Task: Open a blank sheet, save the file as Mindfulnessletter.epub Type the sentence ' Jazz, born in the US, is a uniquely American art form that originated in African-American communities. From Louis Armstrong to Miles Davis, jazz musicians have shaped the world of music with their improvisation, syncopation, and distinctive sounds.'Add formula using equations and charcters after the sentence 'A = P ert (write rt above e)' Select the formula and highlight with color Pink Change the page Orientation to  Landscape
Action: Mouse moved to (329, 169)
Screenshot: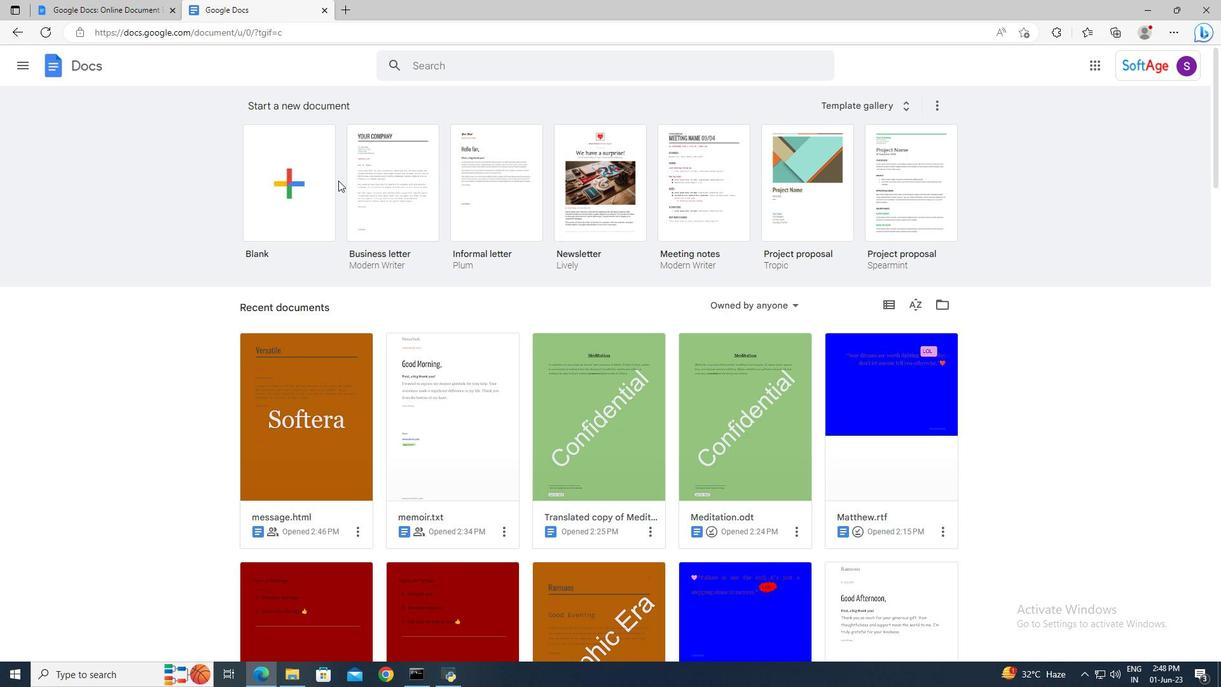 
Action: Mouse pressed left at (329, 169)
Screenshot: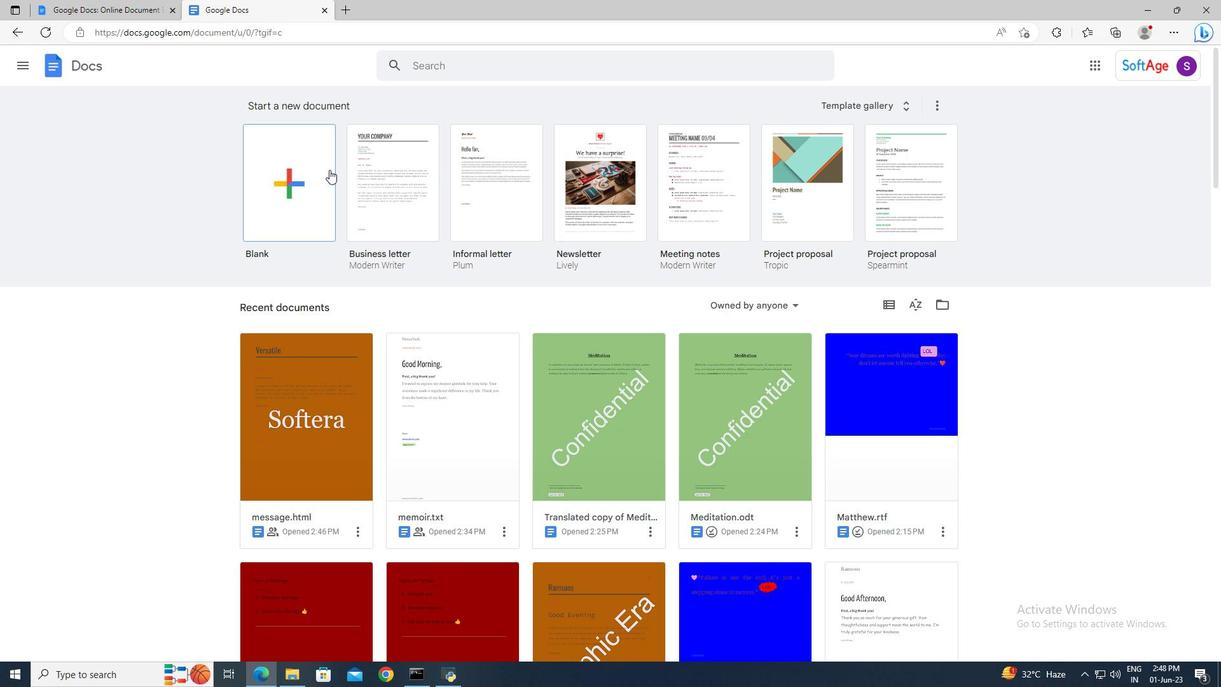 
Action: Mouse moved to (136, 55)
Screenshot: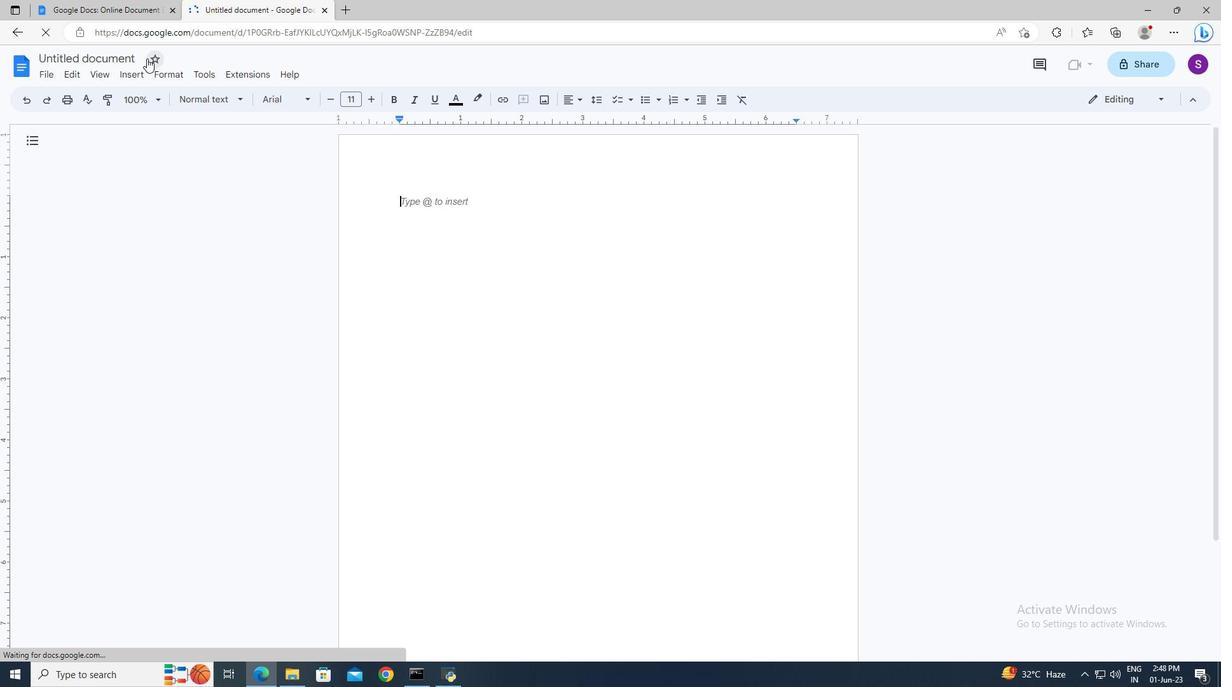 
Action: Mouse pressed left at (136, 55)
Screenshot: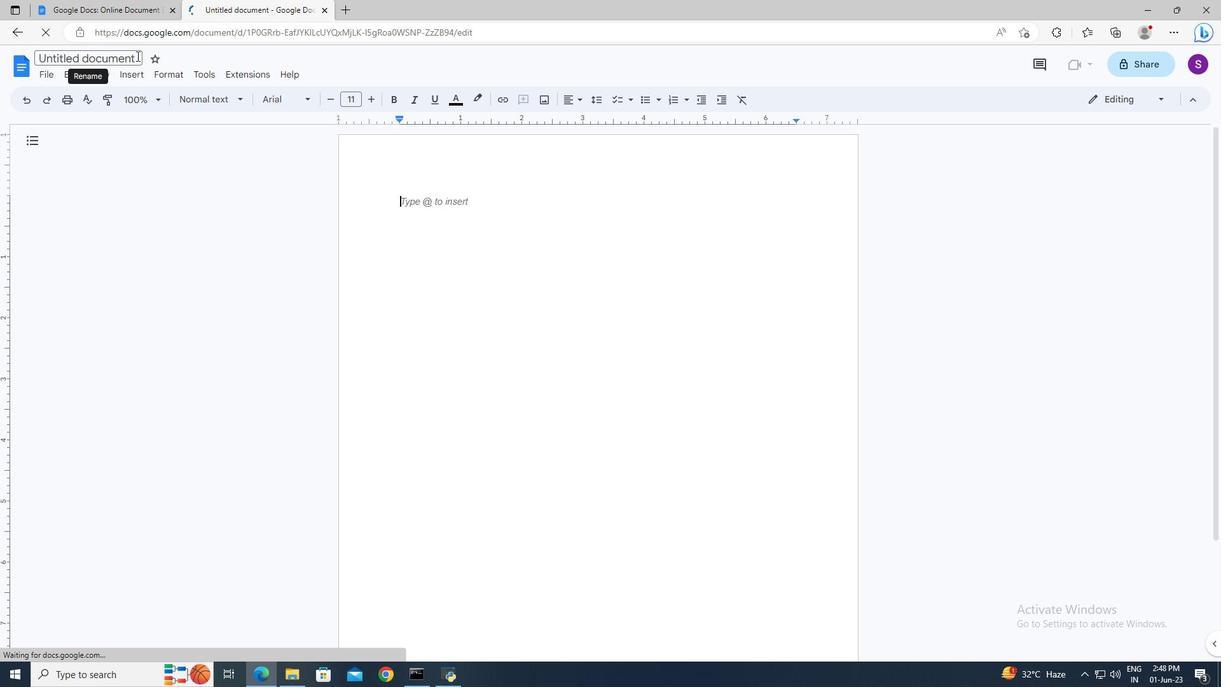 
Action: Key pressed <Key.delete><Key.shift>Mindfulnessletter.epub<Key.enter>
Screenshot: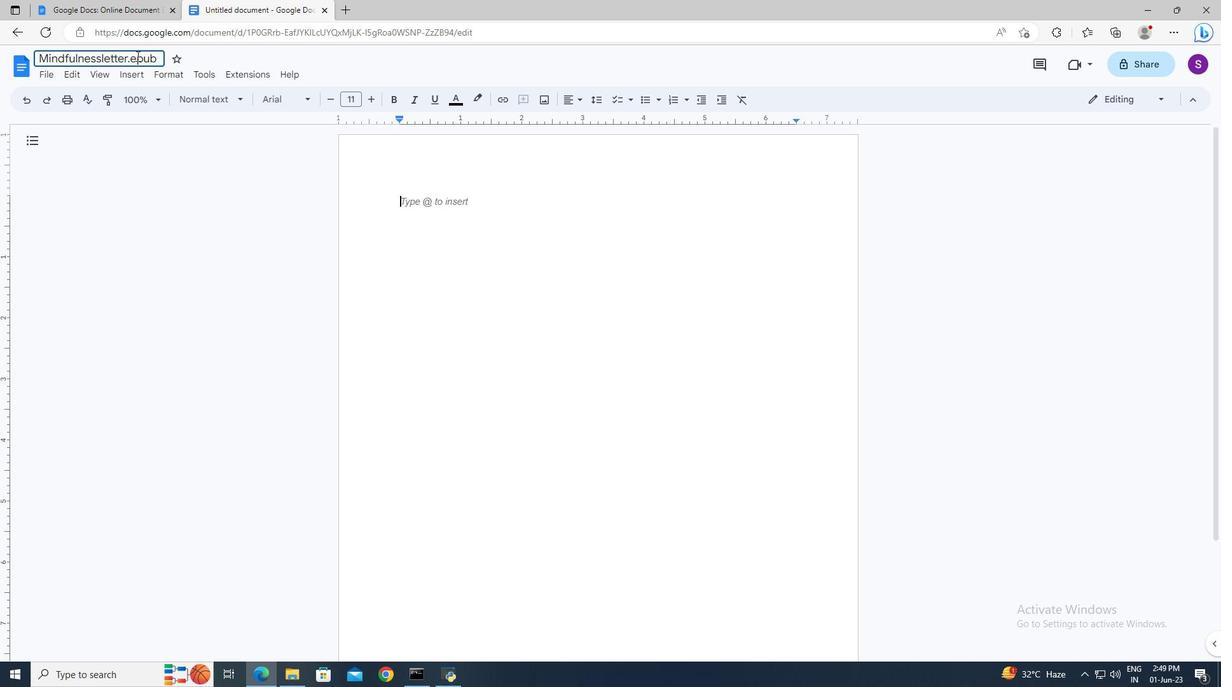 
Action: Mouse moved to (413, 209)
Screenshot: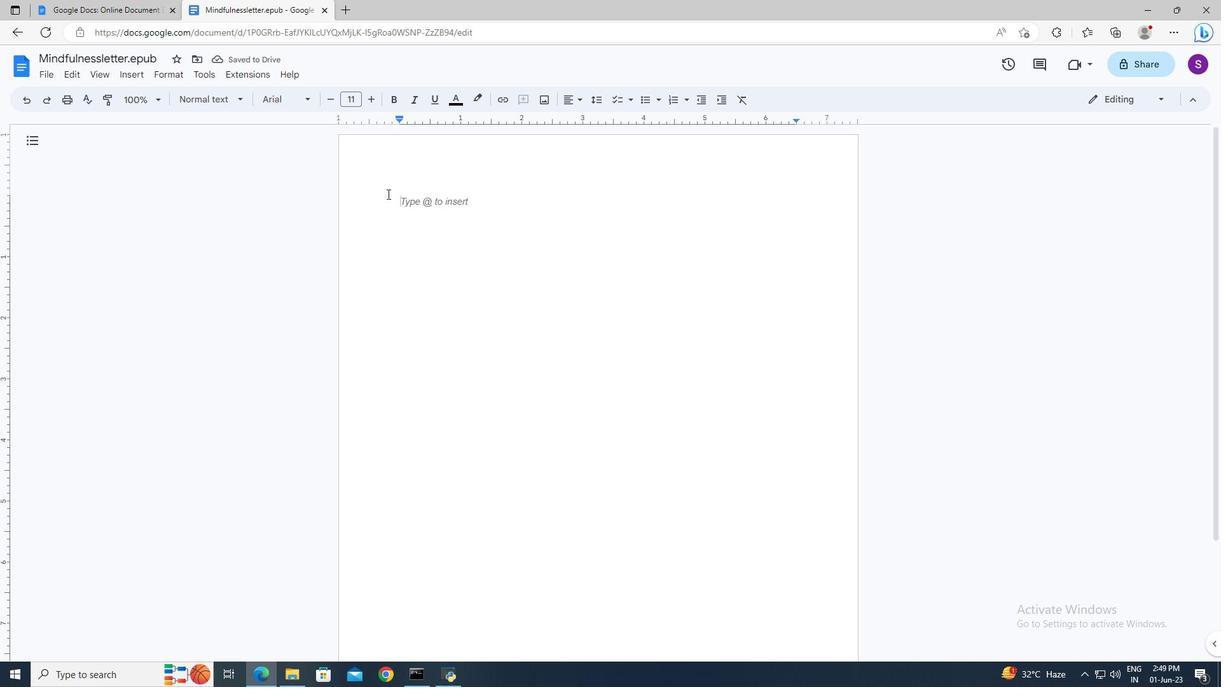 
Action: Mouse pressed left at (413, 209)
Screenshot: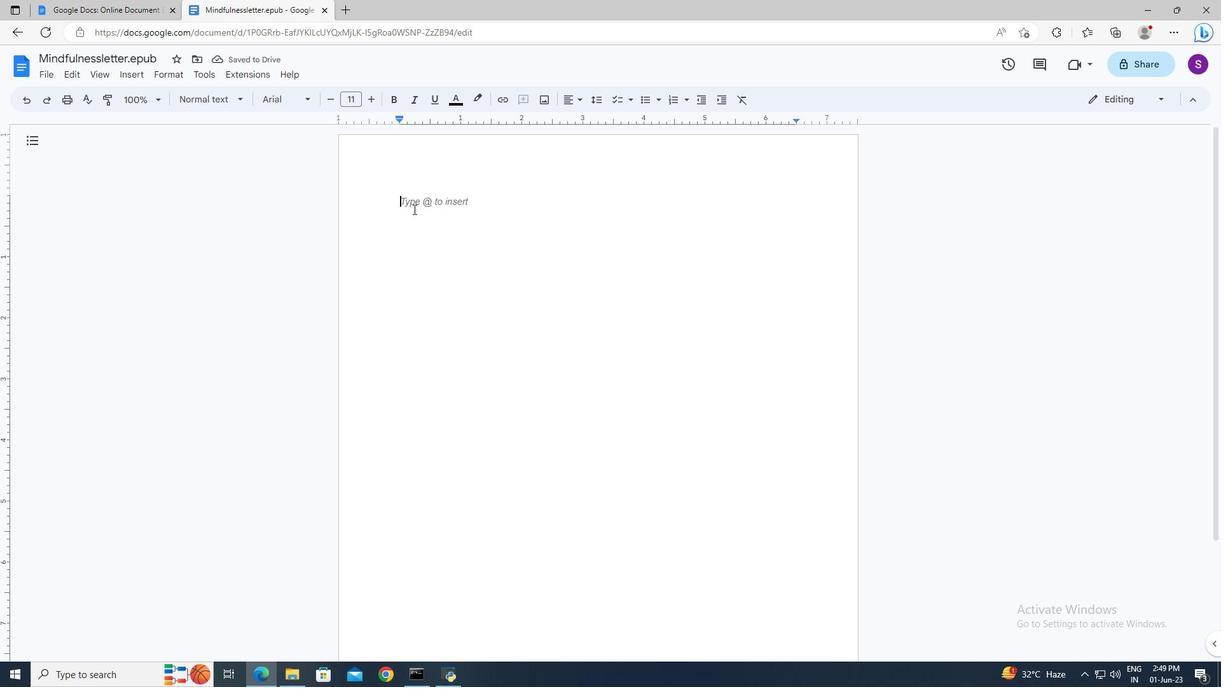 
Action: Key pressed <Key.shift>Jazz,<Key.space>born<Key.space>in<Key.space>the<Key.space><Key.shift>US,<Key.space>is<Key.space>a<Key.space>uniquely<Key.space><Key.shift><Key.shift><Key.shift><Key.shift><Key.shift><Key.shift><Key.shift><Key.shift><Key.shift>American<Key.space>art<Key.space>form<Key.space>that<Key.space>originated<Key.space>in<Key.space><Key.shift>African-<Key.shift>American<Key.space>communities.<Key.space><Key.shift>From<Key.space><Key.shift>Louis<Key.space><Key.shift>Armstrong<Key.space>to<Key.space><Key.shift>Miles<Key.space><Key.shift>Davis,<Key.space>jazz<Key.space>musicians<Key.space>have<Key.space>shaped<Key.space>the<Key.space>world<Key.space>of<Key.space>music<Key.space>with<Key.space>their<Key.space>improvisation,<Key.space>syncopation,<Key.space>and<Key.space>distinctive<Key.space>sounds.<Key.space>
Screenshot: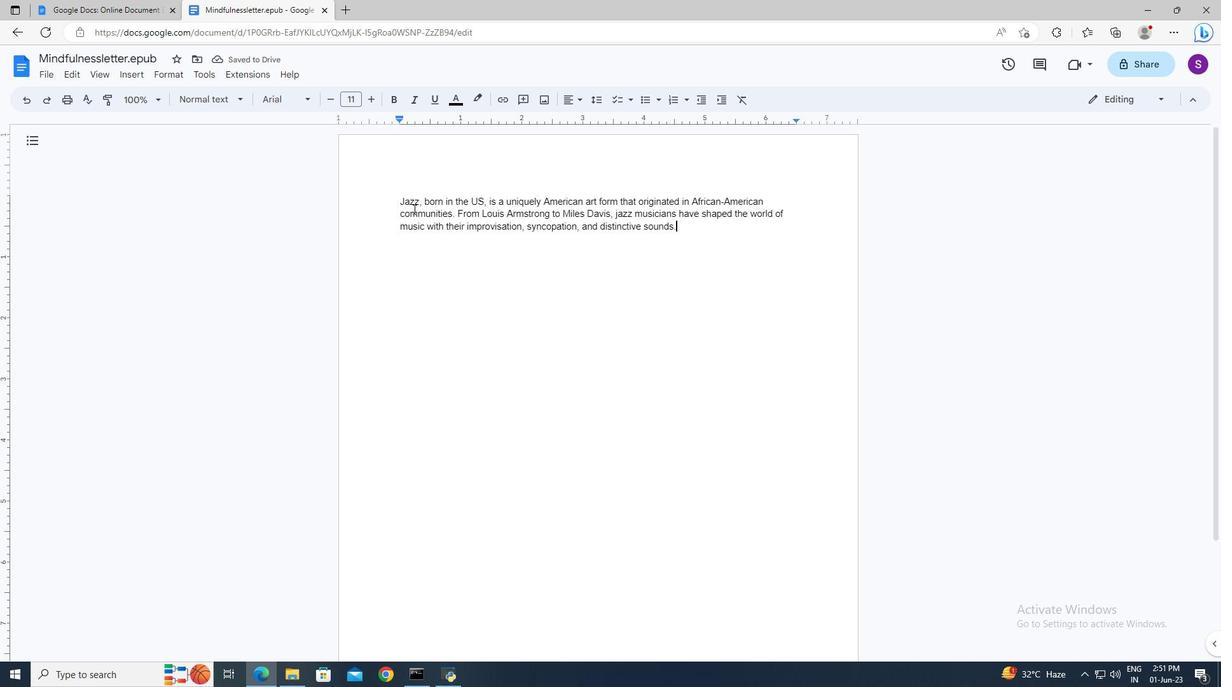 
Action: Mouse moved to (126, 80)
Screenshot: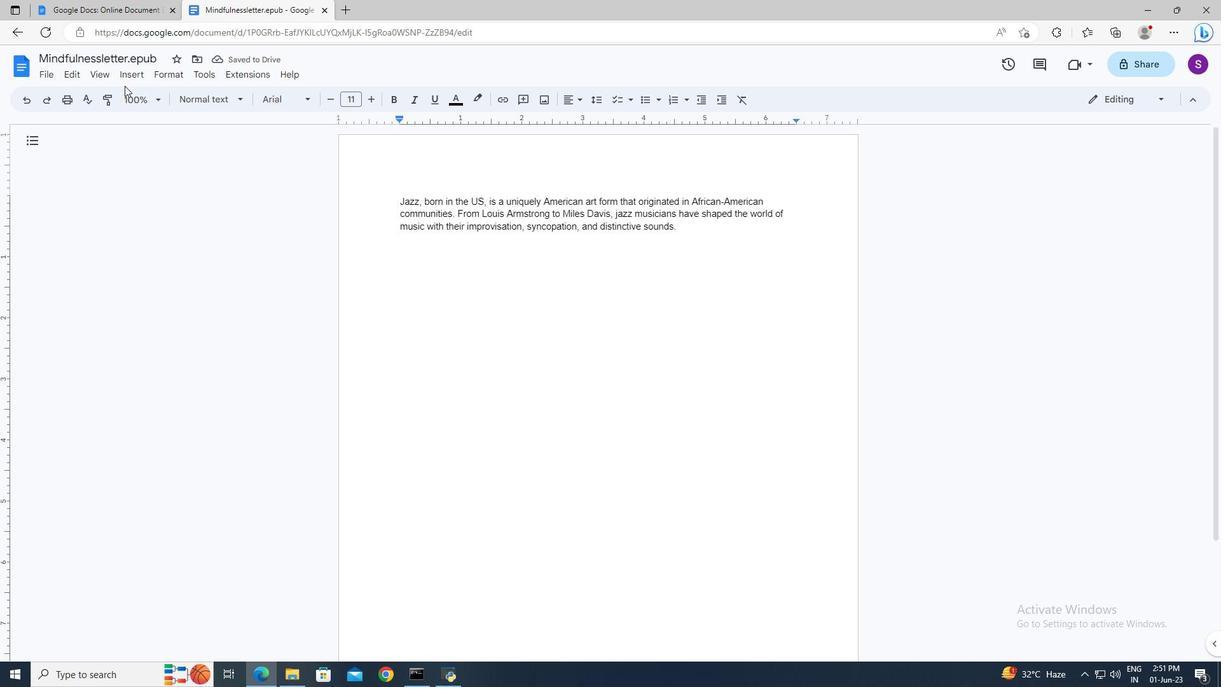 
Action: Mouse pressed left at (126, 80)
Screenshot: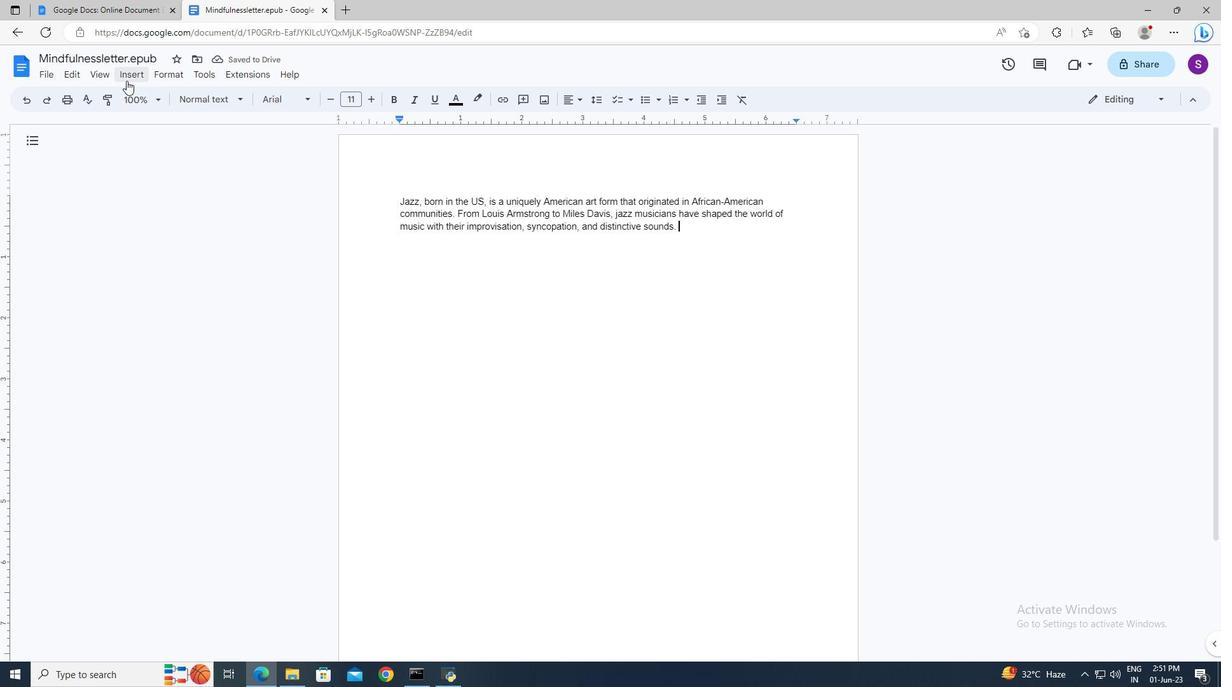 
Action: Mouse moved to (156, 340)
Screenshot: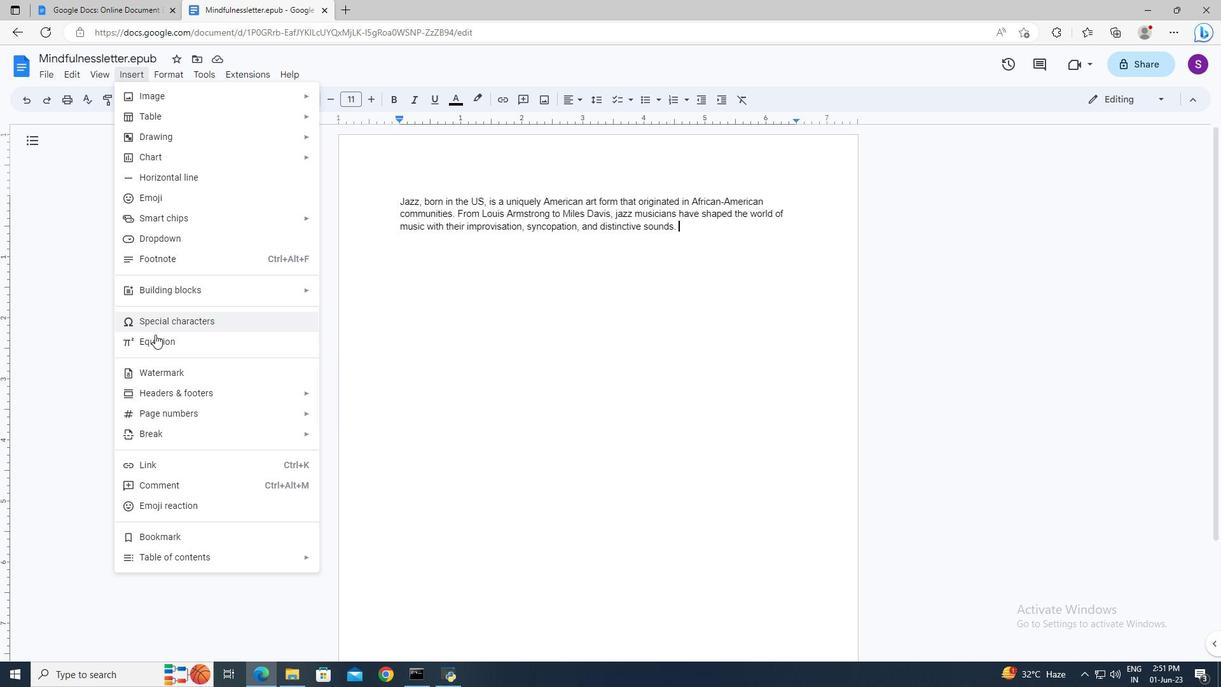 
Action: Mouse pressed left at (156, 340)
Screenshot: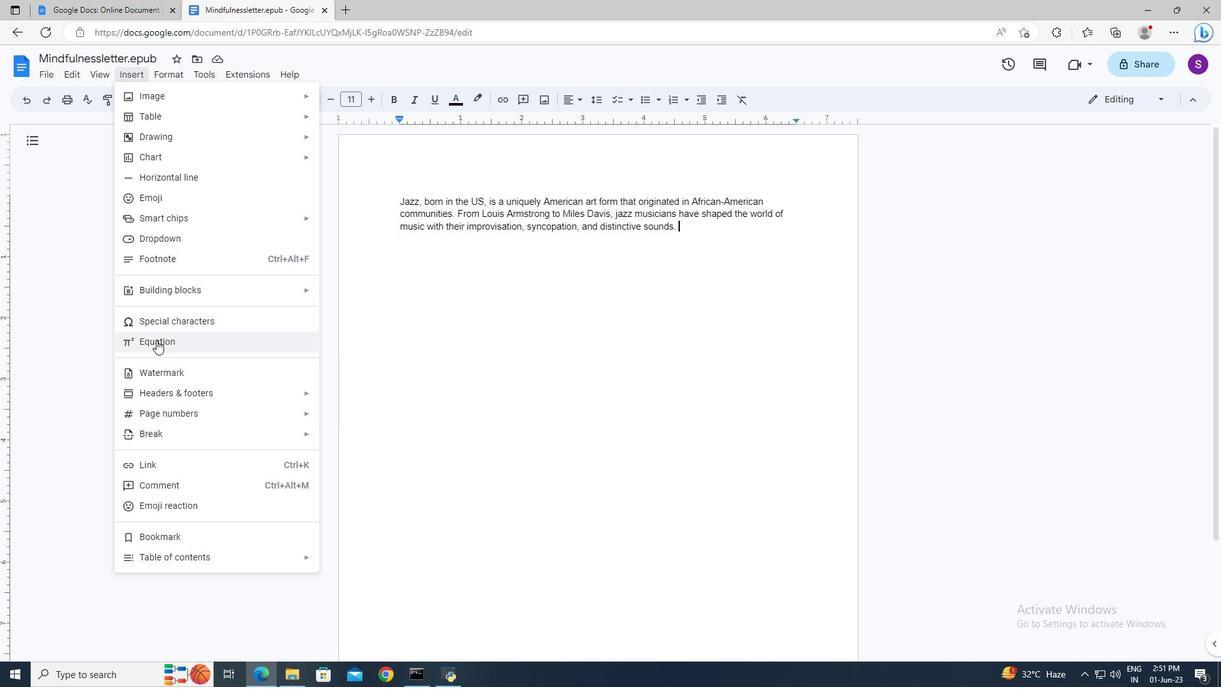 
Action: Mouse moved to (613, 298)
Screenshot: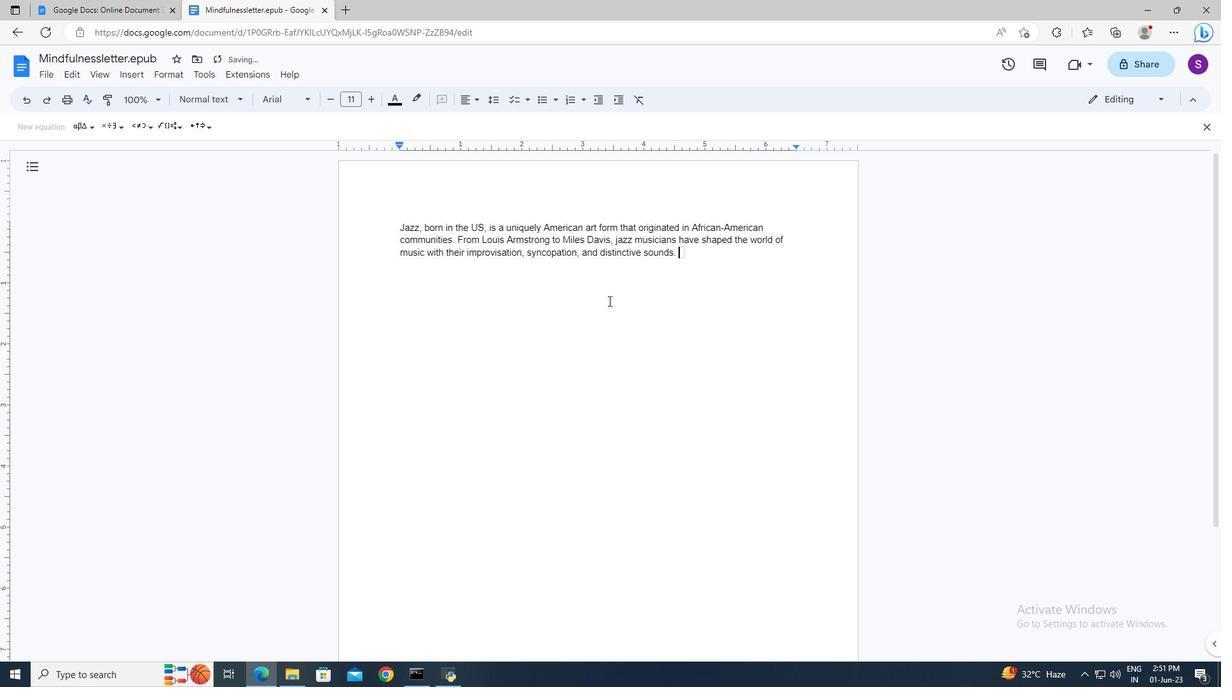 
Action: Key pressed <Key.shift>A<Key.space>=<Key.space>
Screenshot: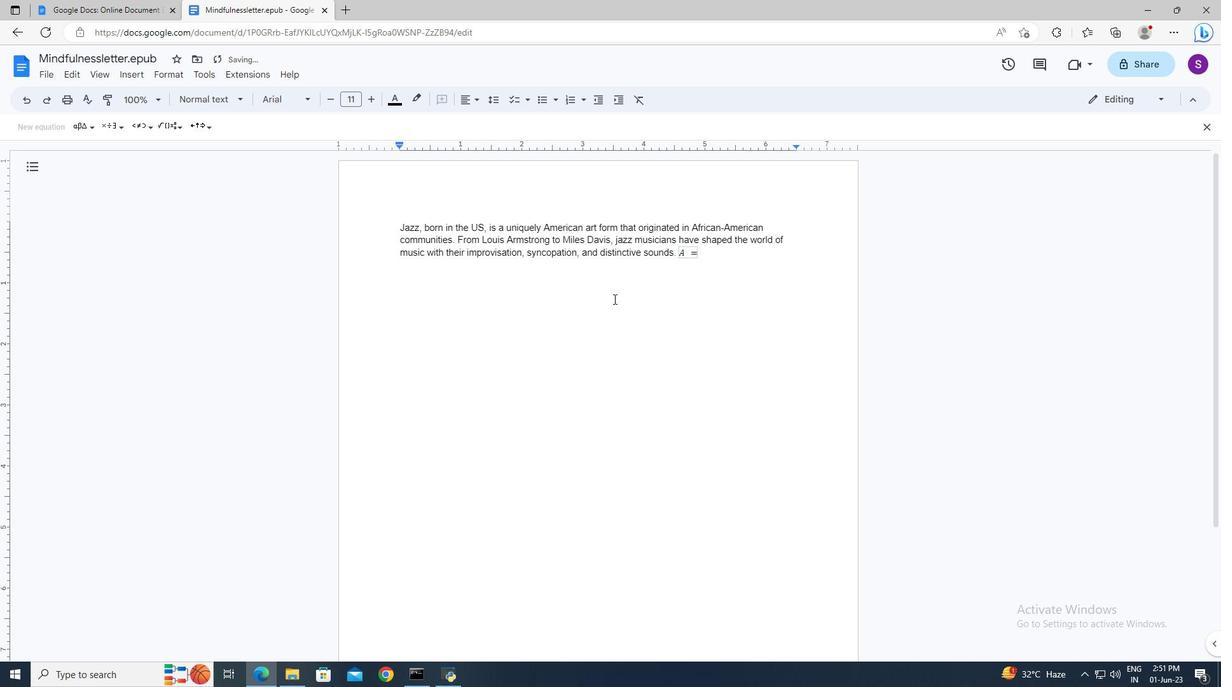 
Action: Mouse moved to (178, 130)
Screenshot: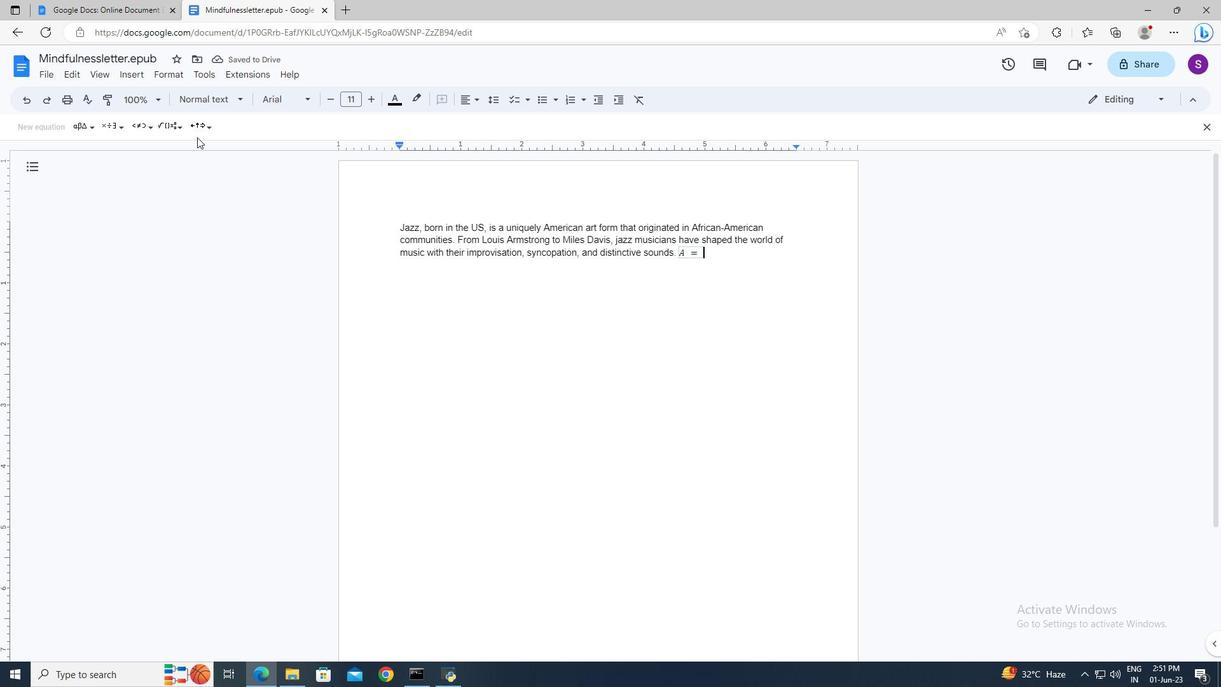 
Action: Mouse pressed left at (178, 130)
Screenshot: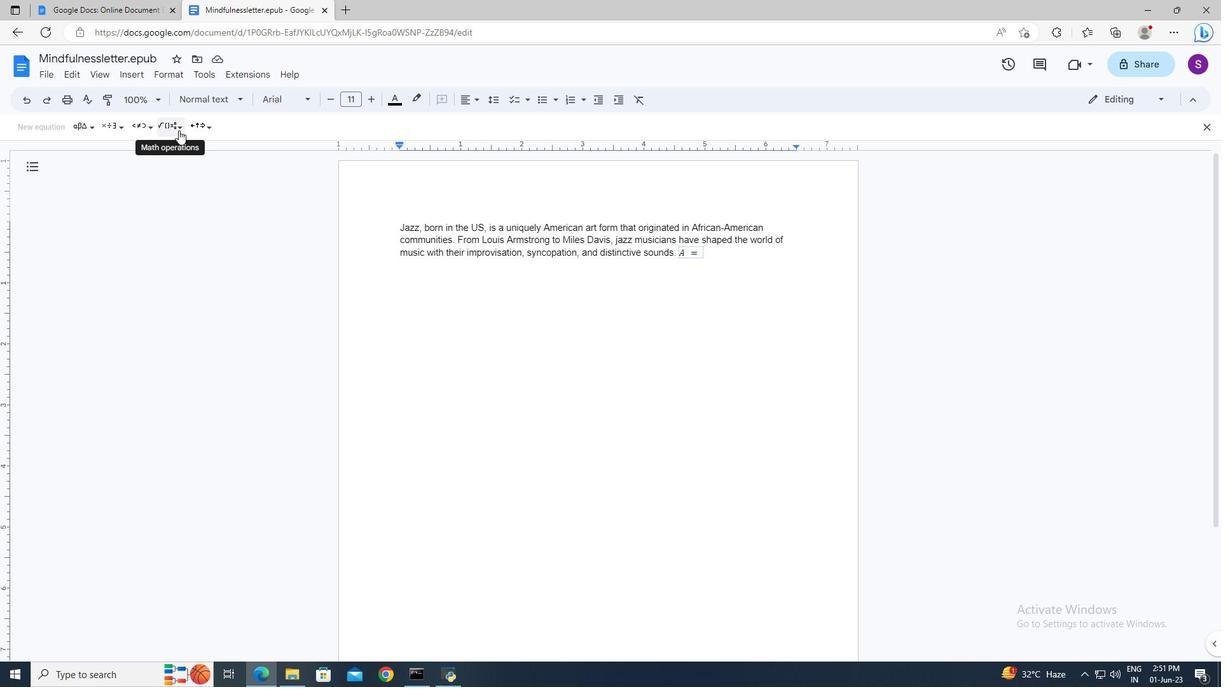 
Action: Mouse moved to (702, 255)
Screenshot: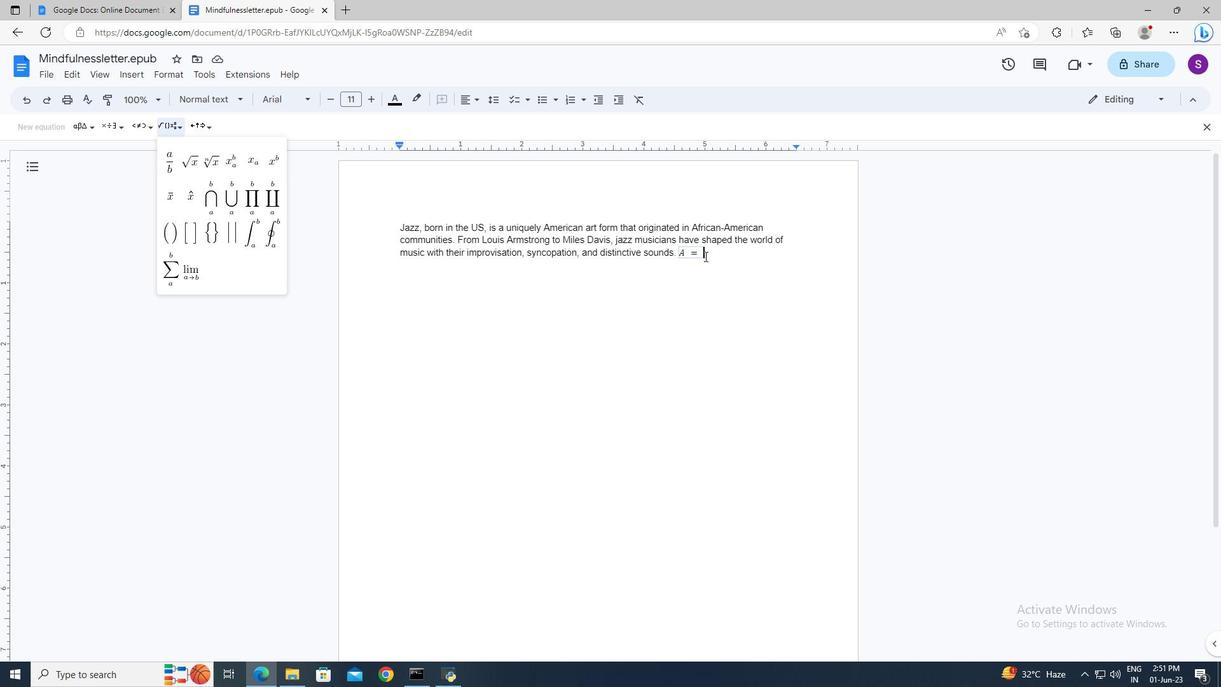 
Action: Mouse pressed left at (702, 255)
Screenshot: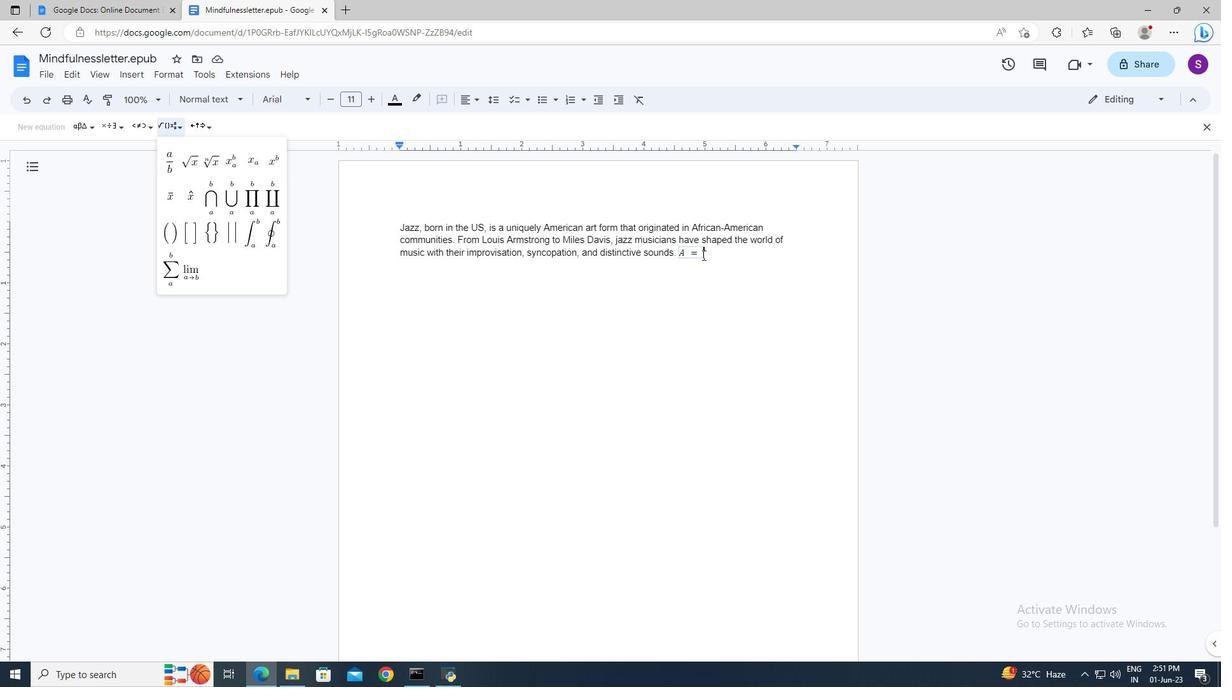 
Action: Key pressed <Key.shift>P
Screenshot: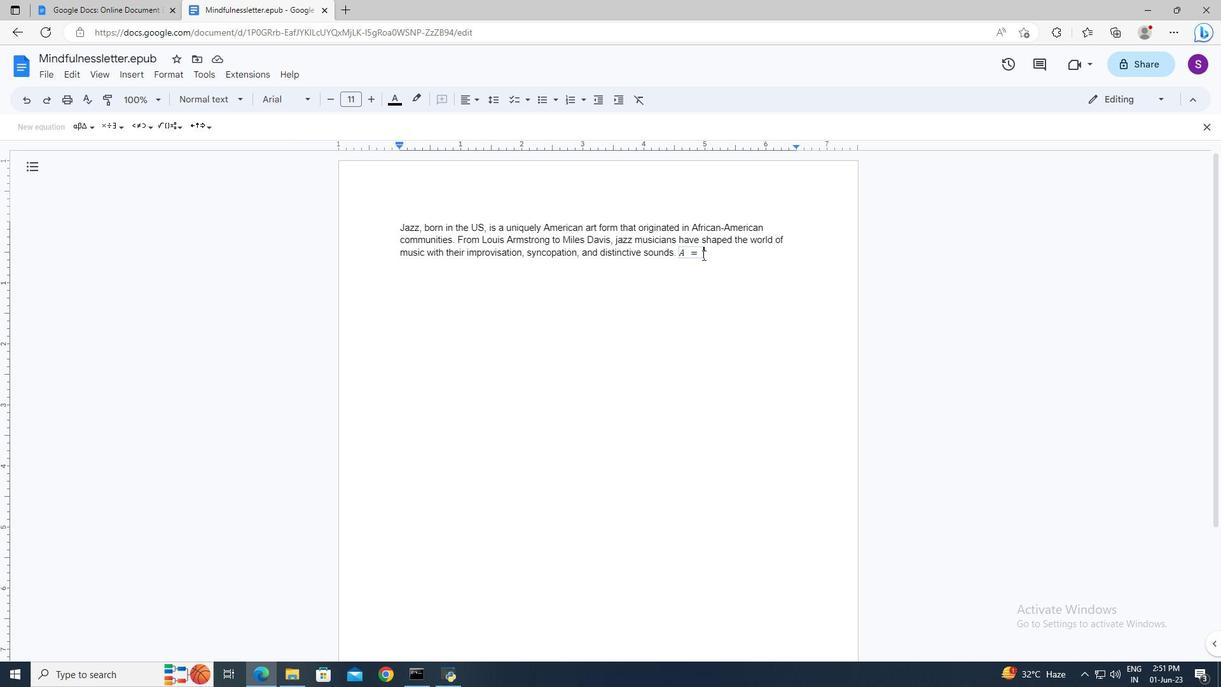 
Action: Mouse moved to (178, 130)
Screenshot: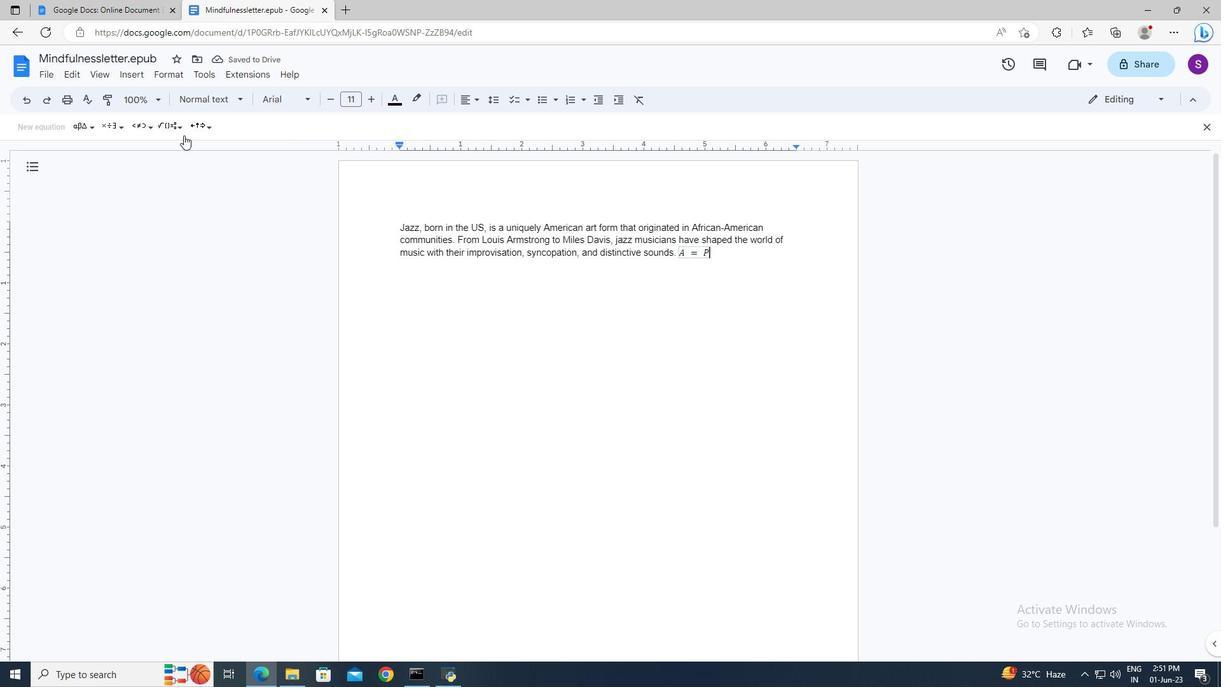 
Action: Mouse pressed left at (178, 130)
Screenshot: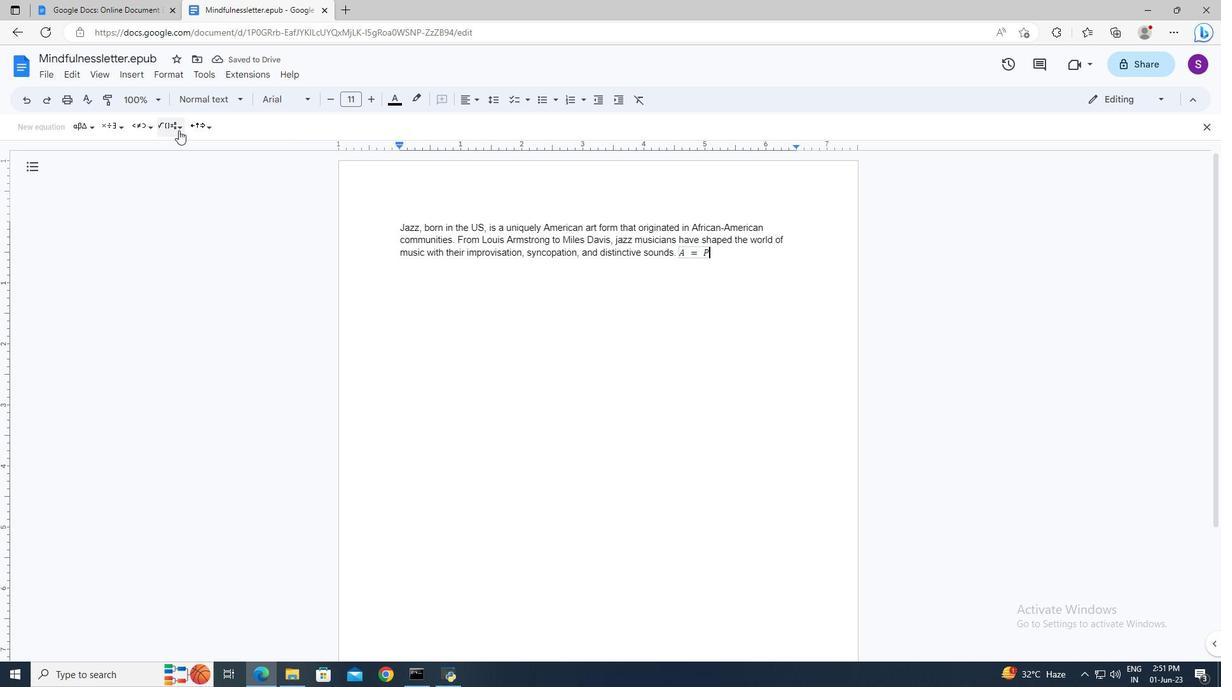 
Action: Mouse moved to (271, 162)
Screenshot: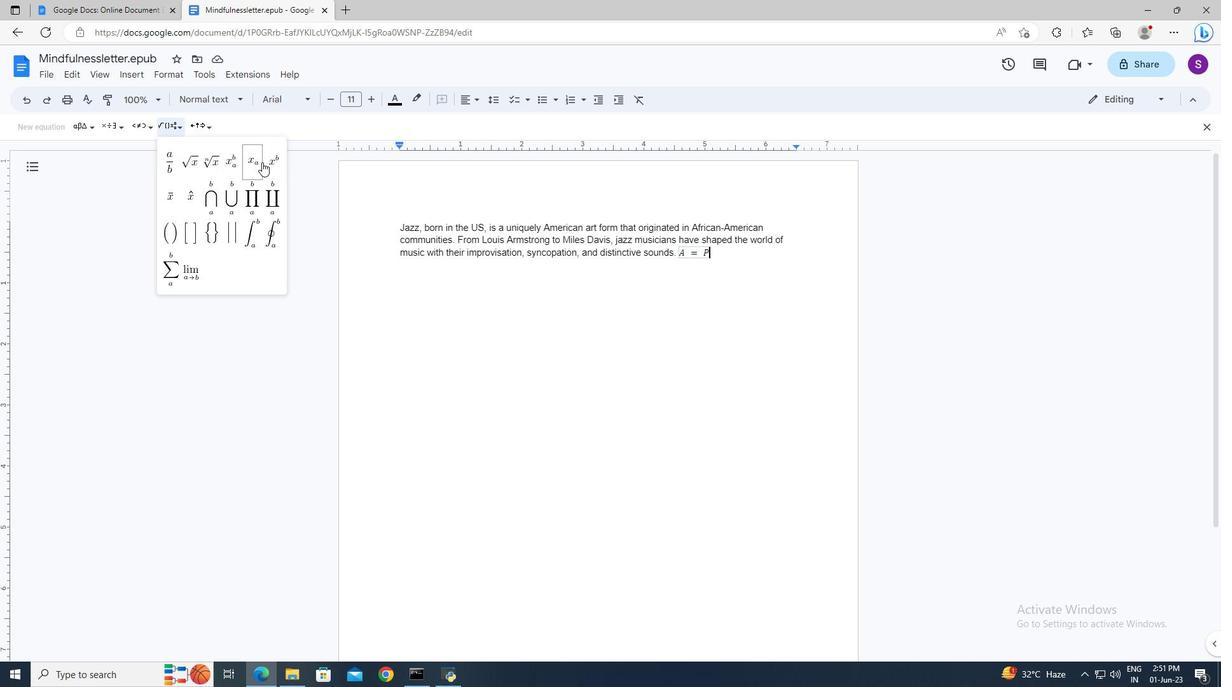 
Action: Mouse pressed left at (271, 162)
Screenshot: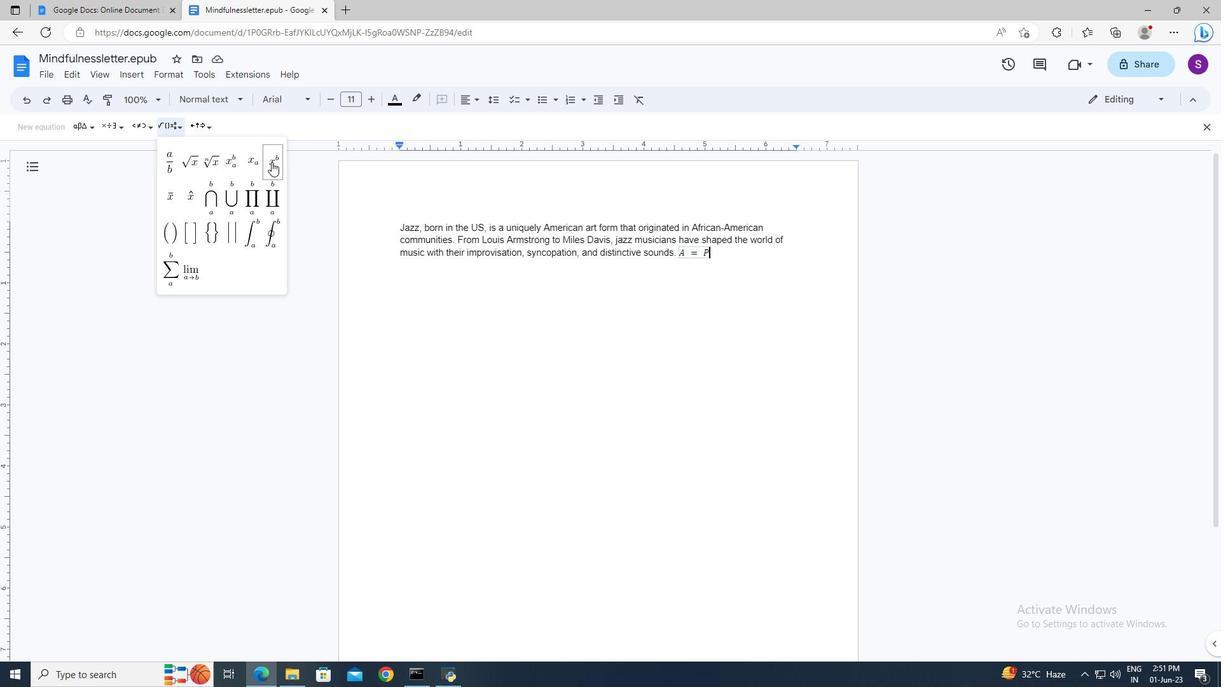 
Action: Key pressed e<Key.shift>^rt<Key.right><Key.shift><Key.left><Key.left><Key.left><Key.left><Key.left>
Screenshot: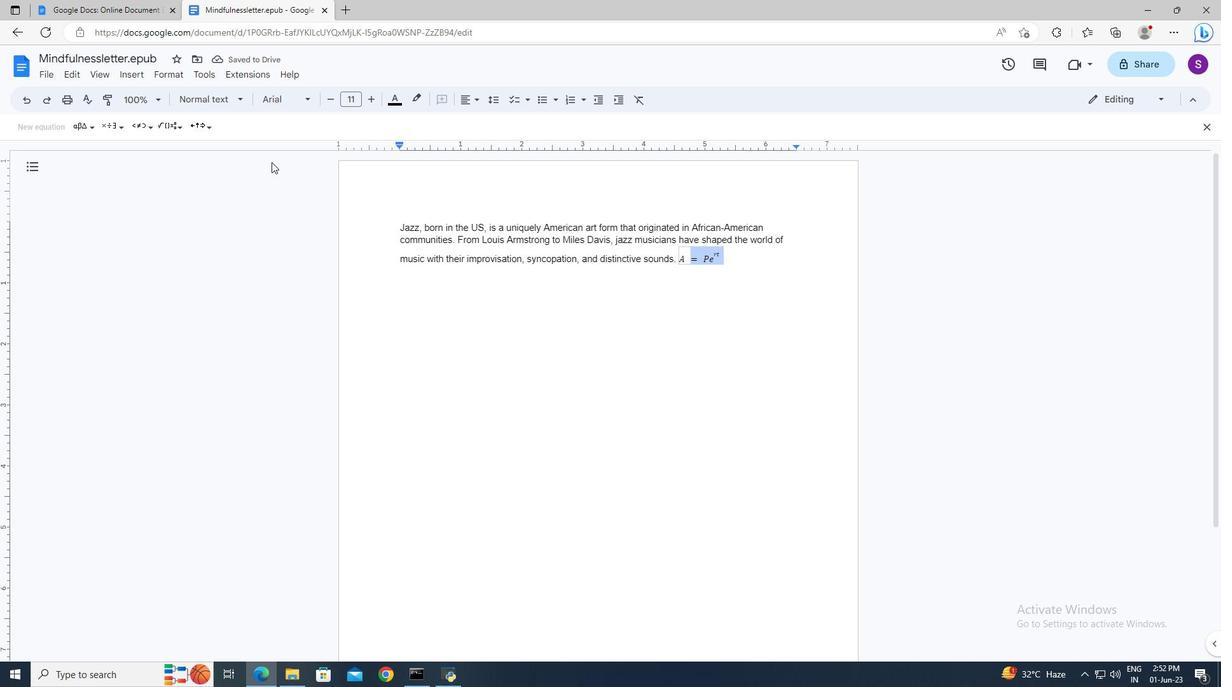 
Action: Mouse moved to (416, 104)
Screenshot: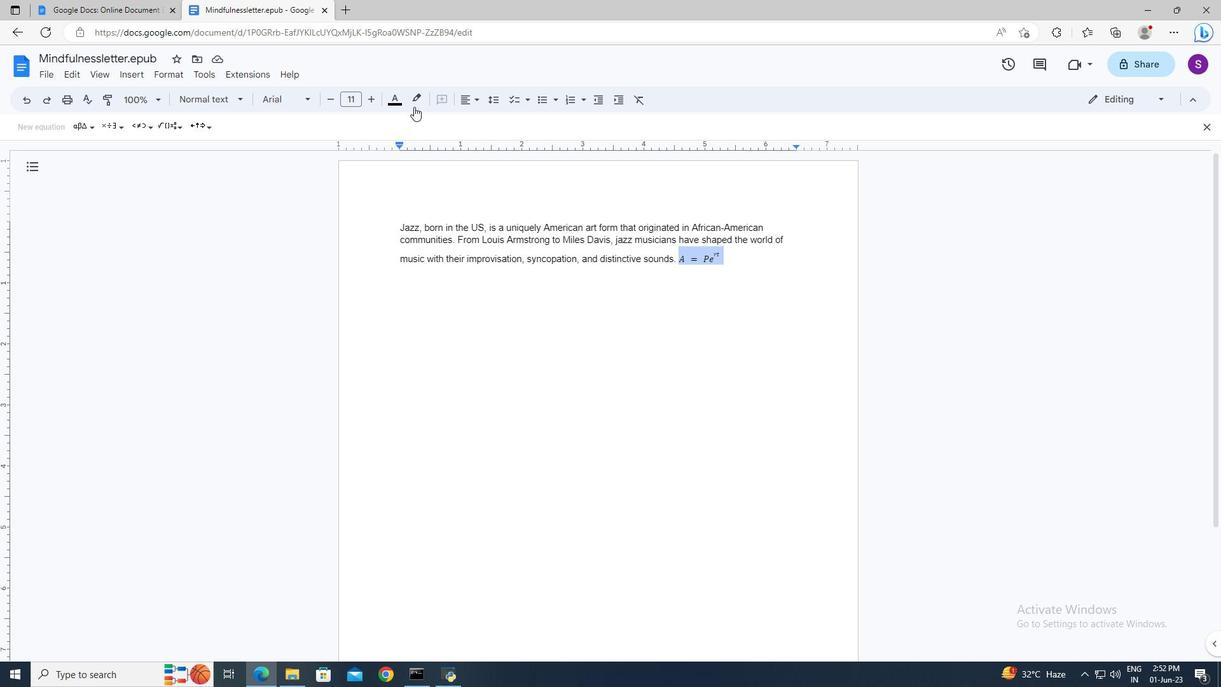 
Action: Mouse pressed left at (416, 104)
Screenshot: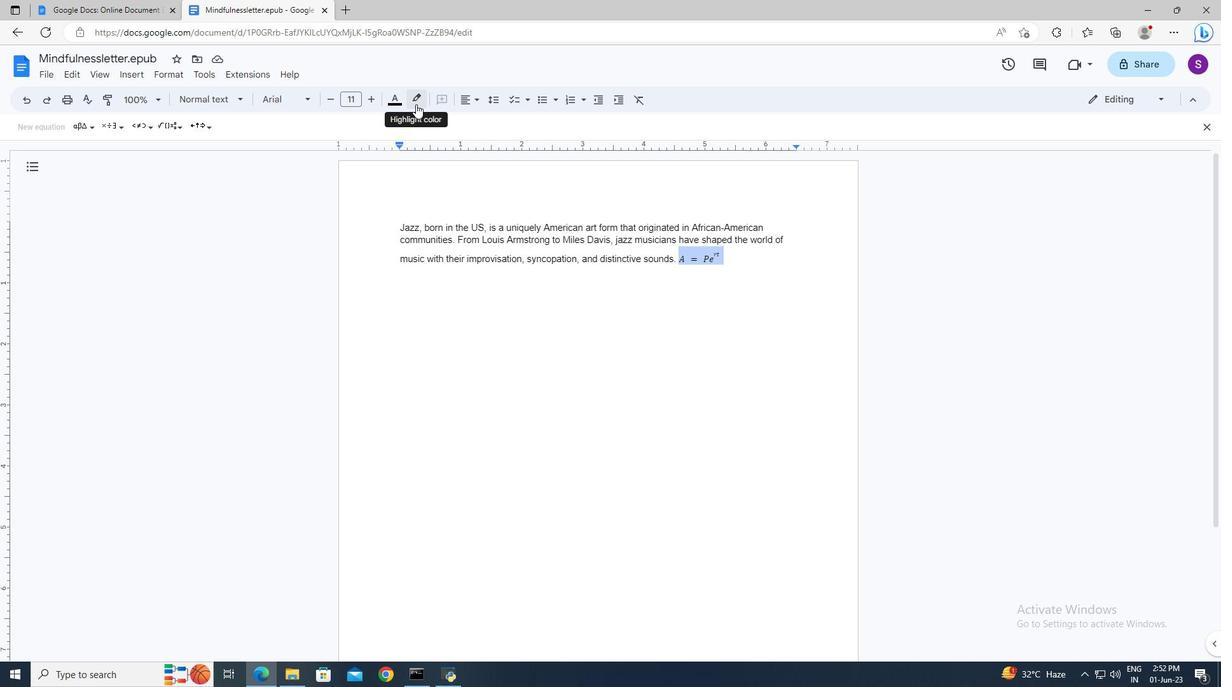 
Action: Mouse moved to (419, 272)
Screenshot: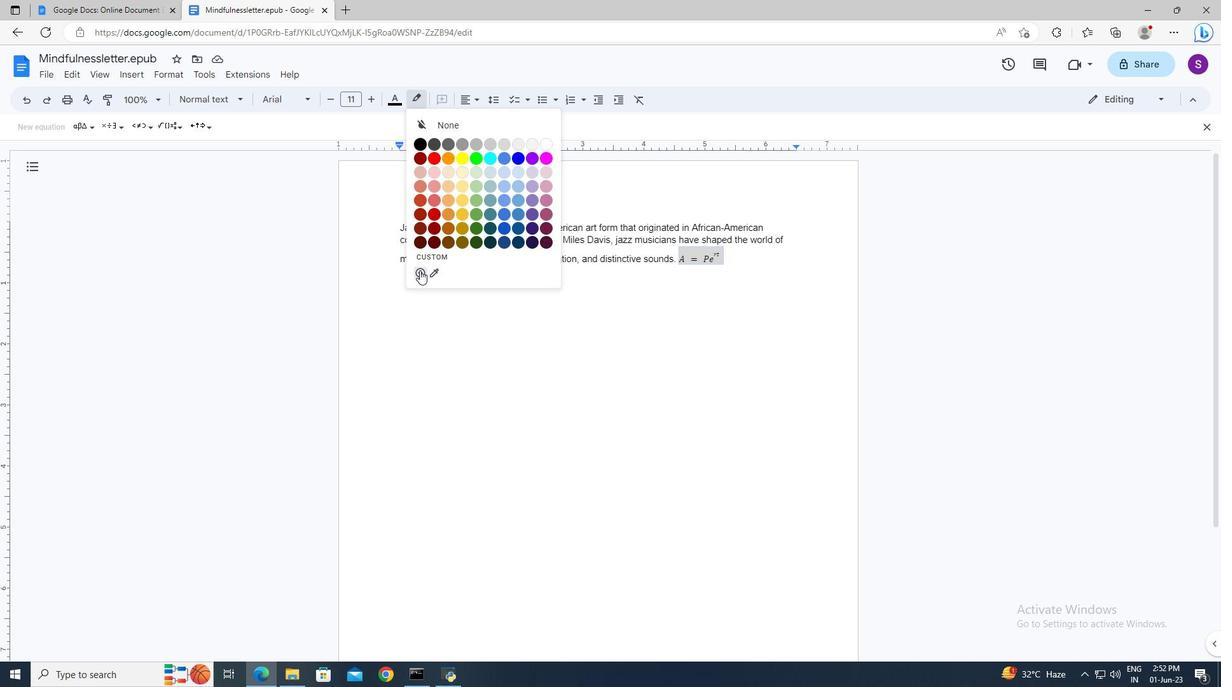 
Action: Mouse pressed left at (419, 272)
Screenshot: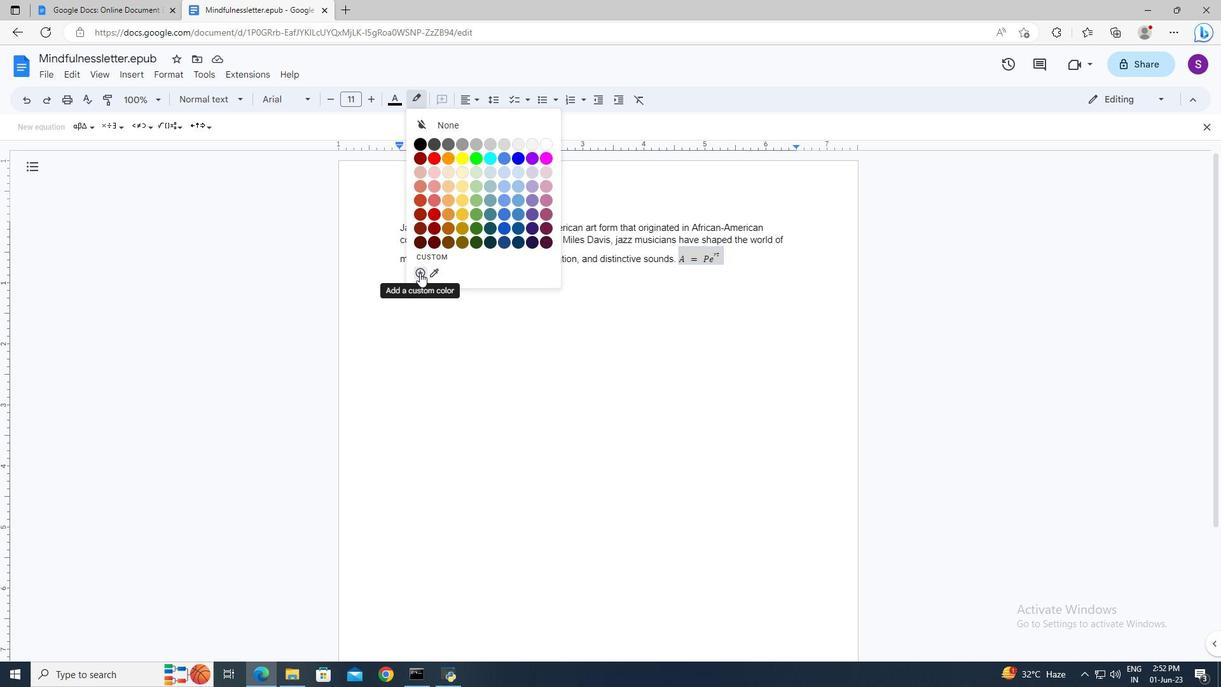 
Action: Mouse moved to (621, 363)
Screenshot: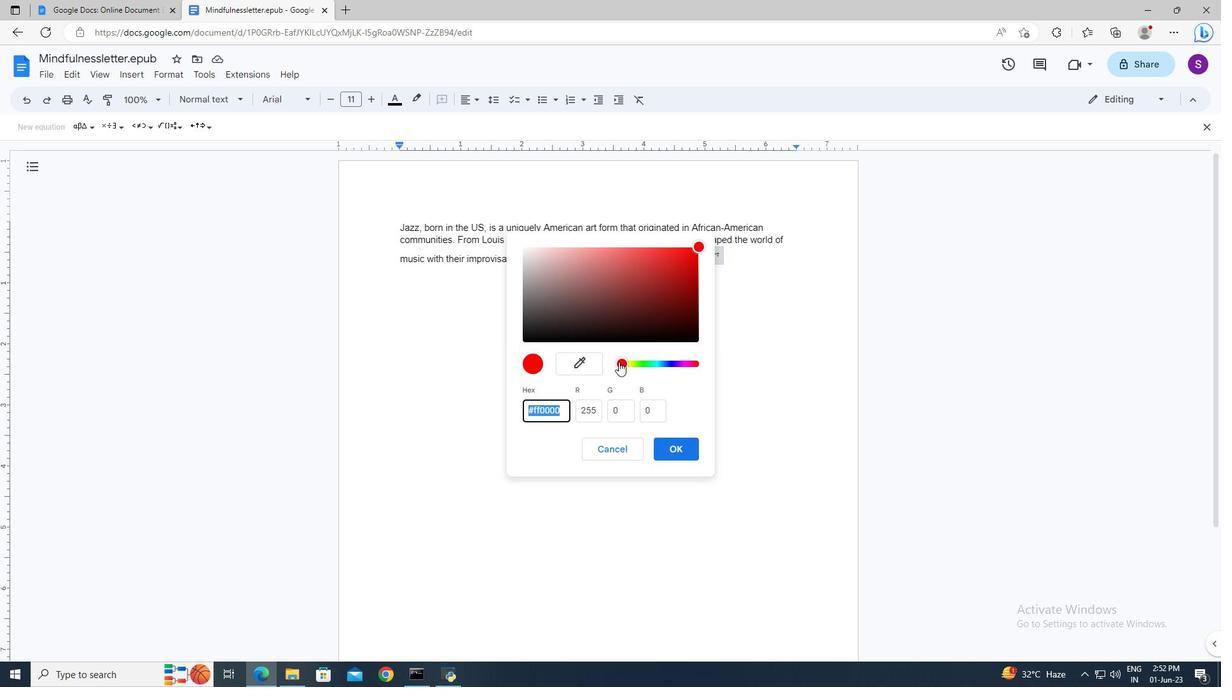 
Action: Mouse pressed left at (621, 363)
Screenshot: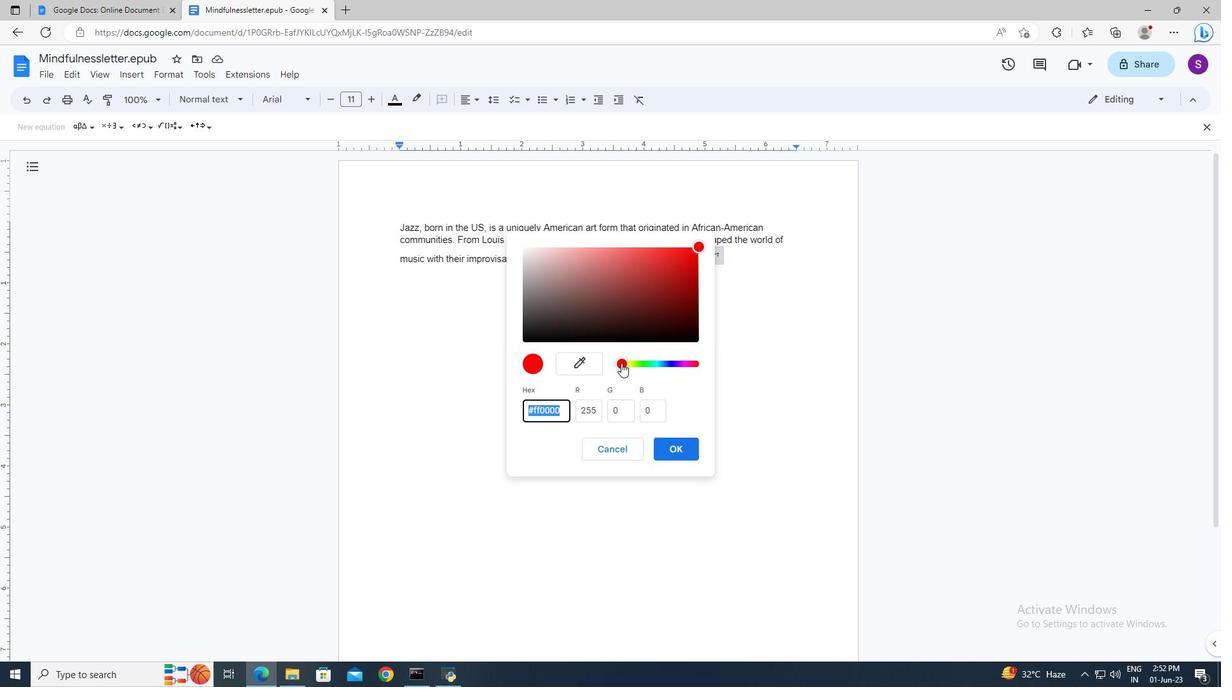 
Action: Mouse moved to (673, 248)
Screenshot: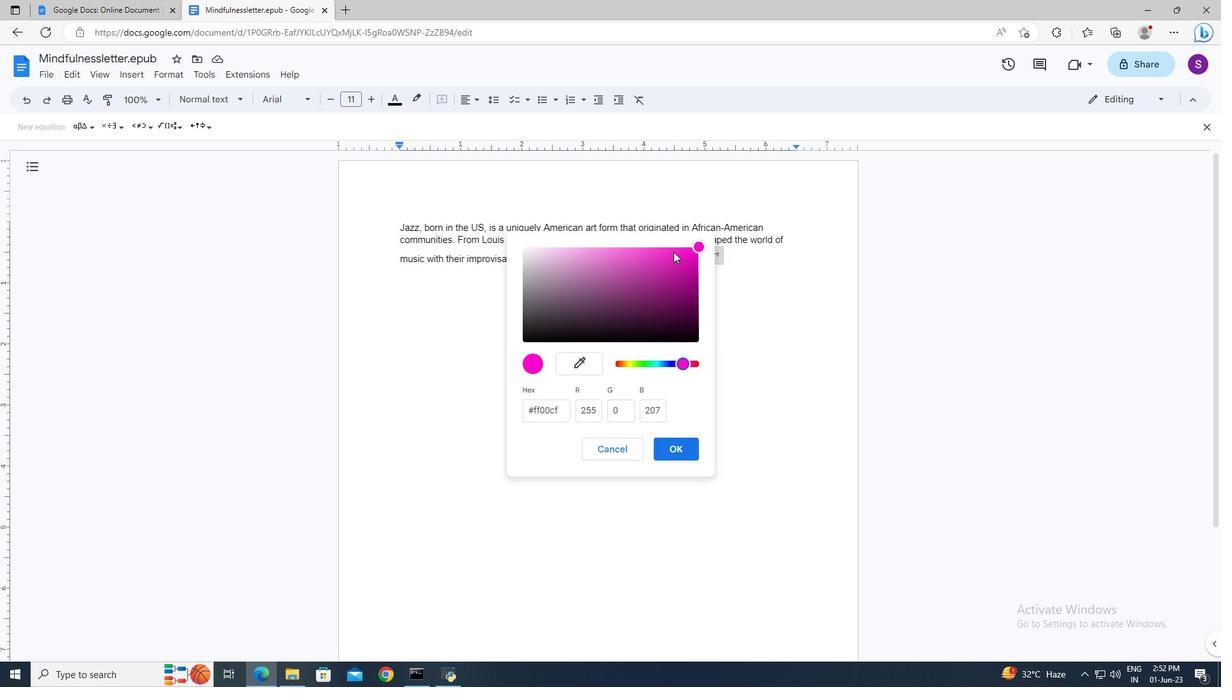 
Action: Mouse pressed left at (673, 248)
Screenshot: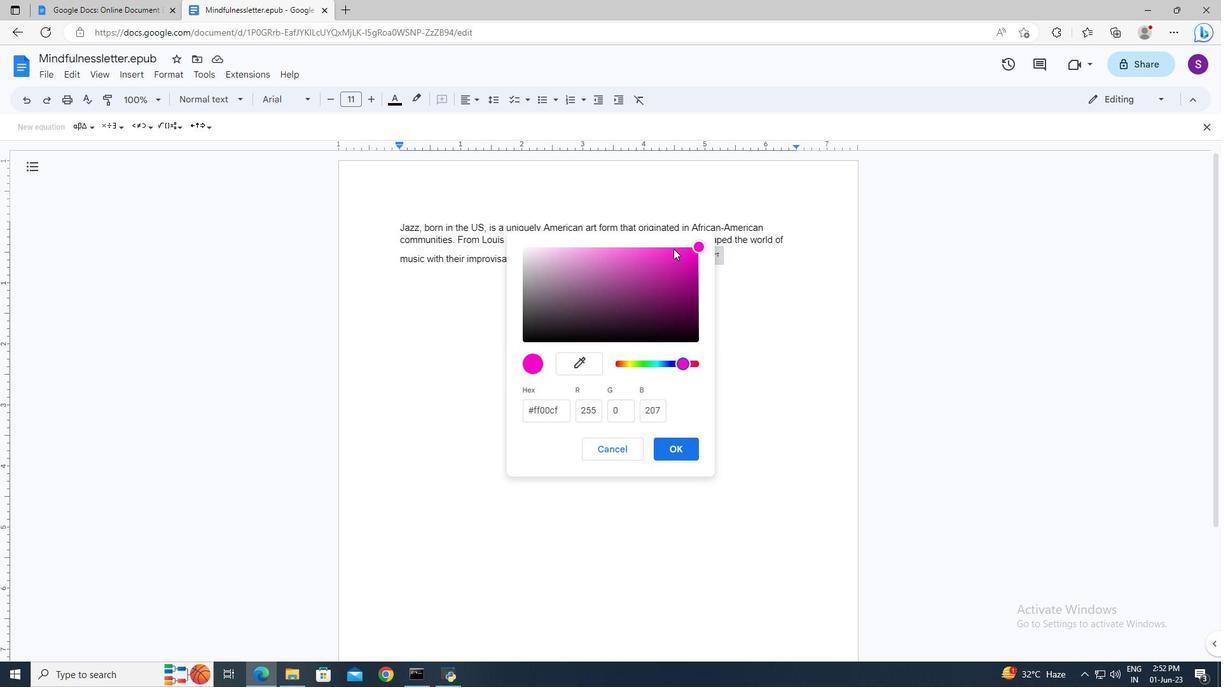 
Action: Mouse moved to (670, 442)
Screenshot: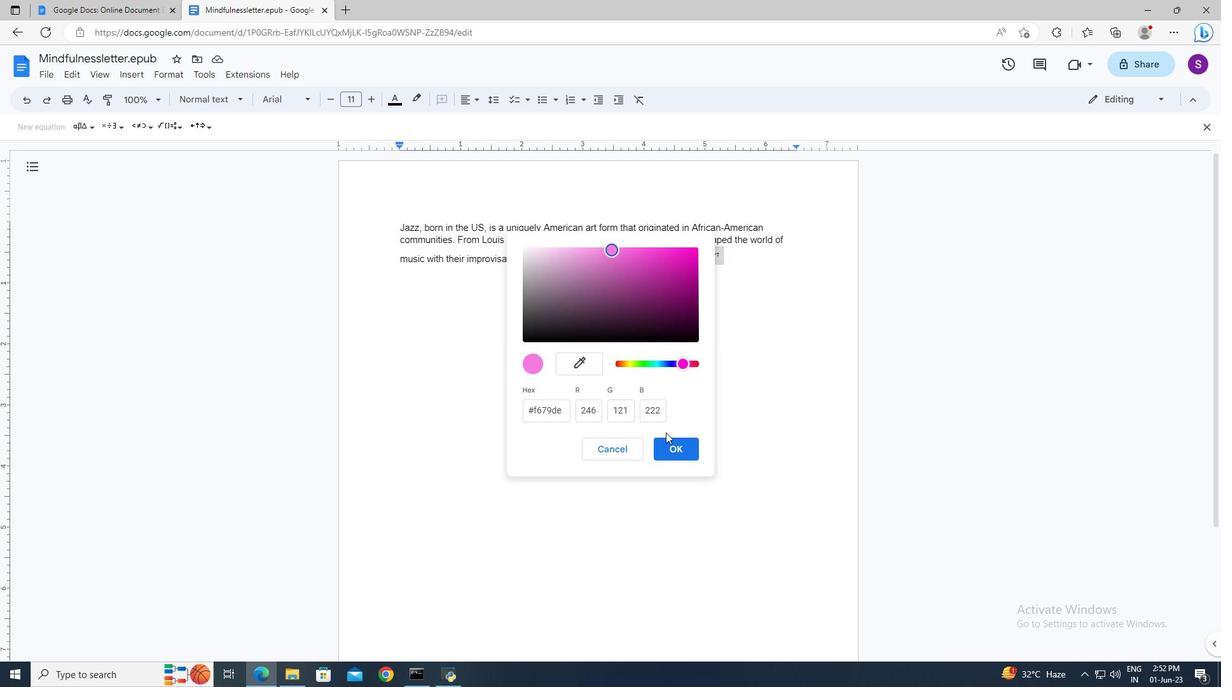 
Action: Mouse pressed left at (670, 442)
Screenshot: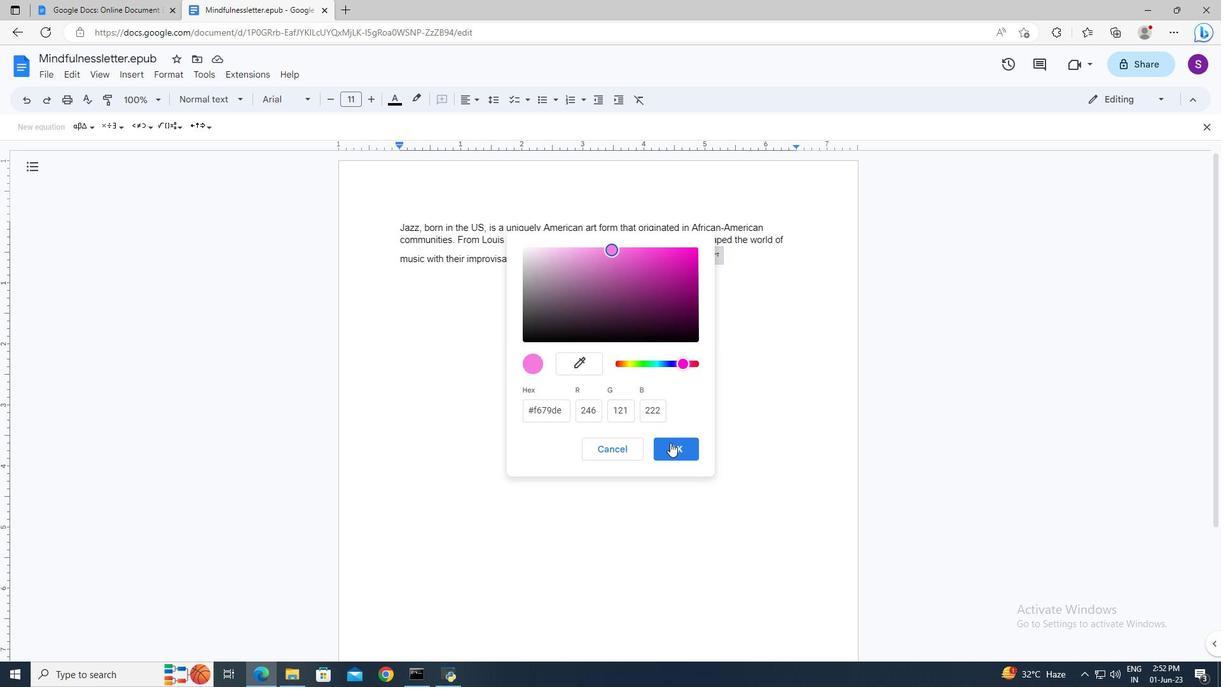
Action: Mouse moved to (741, 258)
Screenshot: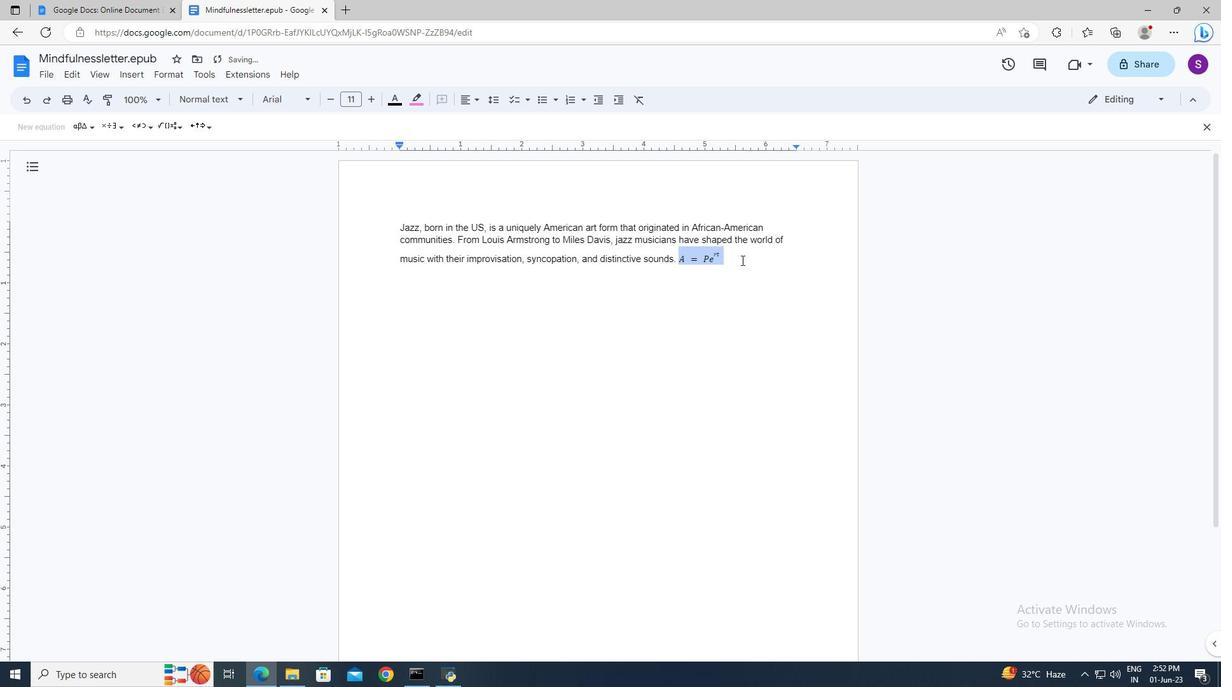 
Action: Mouse pressed left at (741, 258)
Screenshot: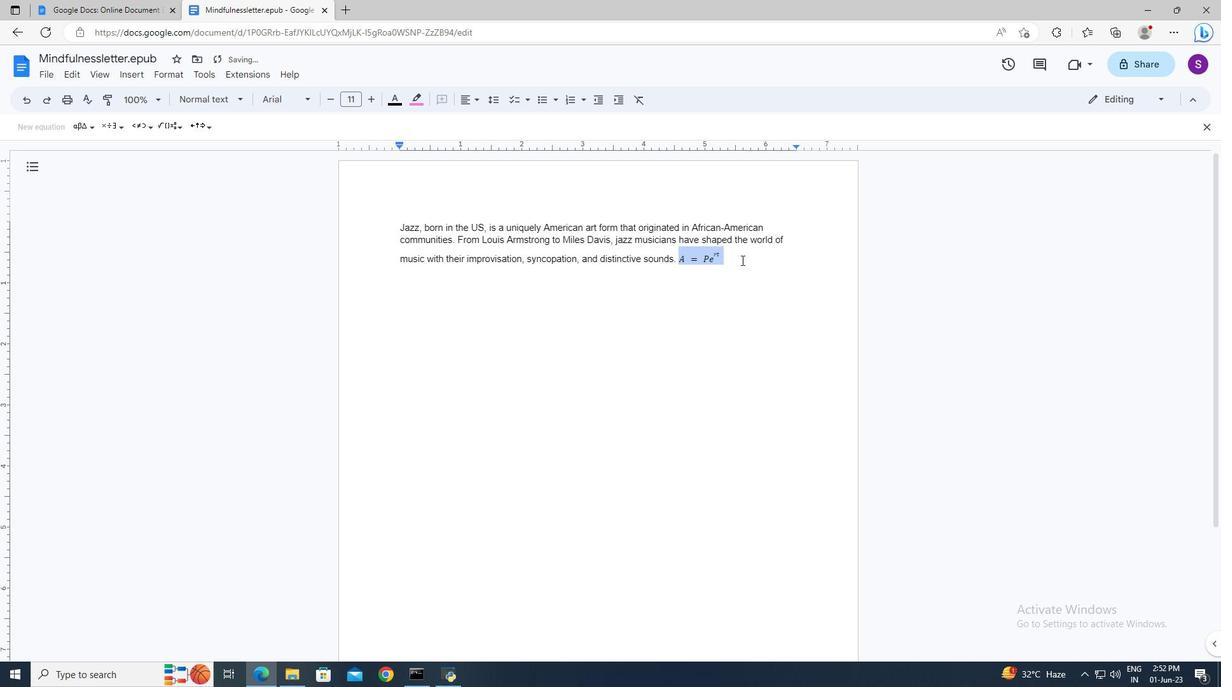 
Action: Mouse moved to (681, 255)
Screenshot: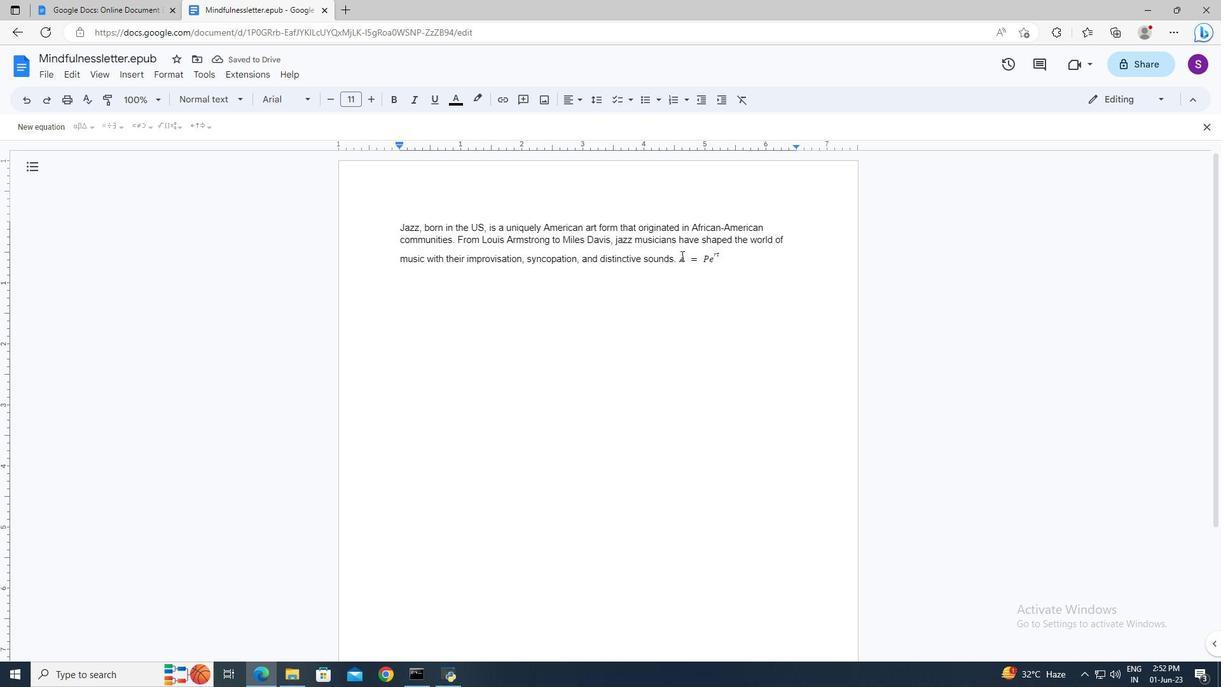 
Action: Mouse pressed left at (681, 255)
Screenshot: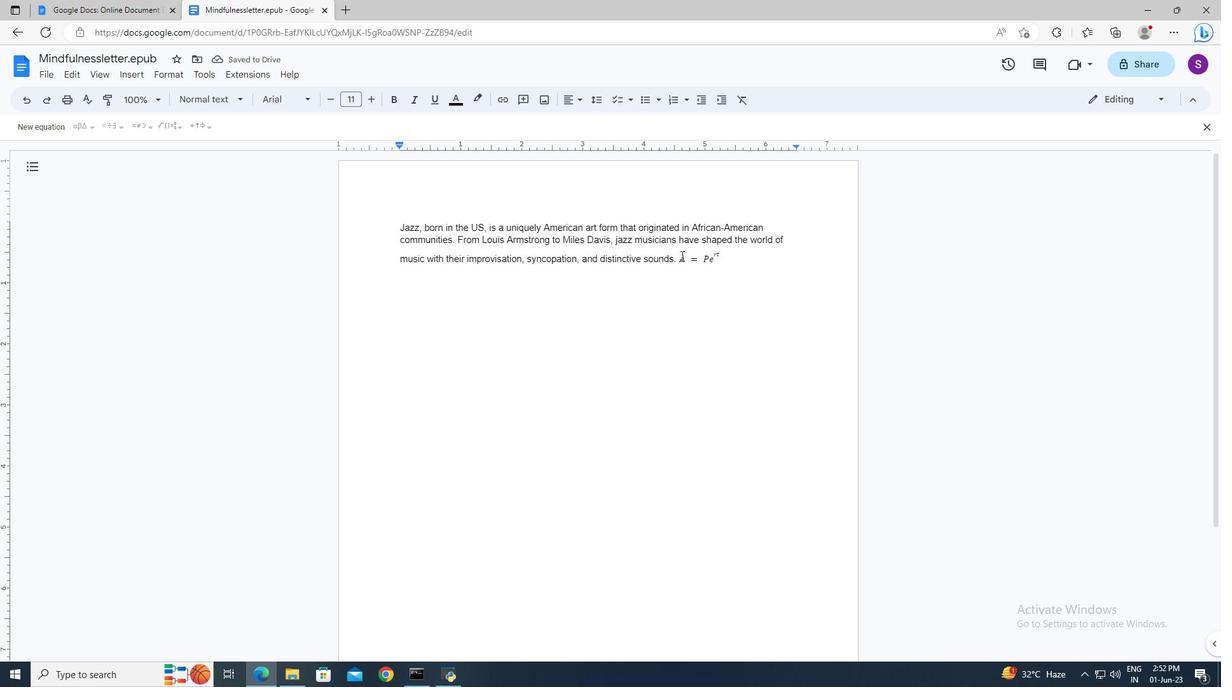 
Action: Mouse moved to (710, 260)
Screenshot: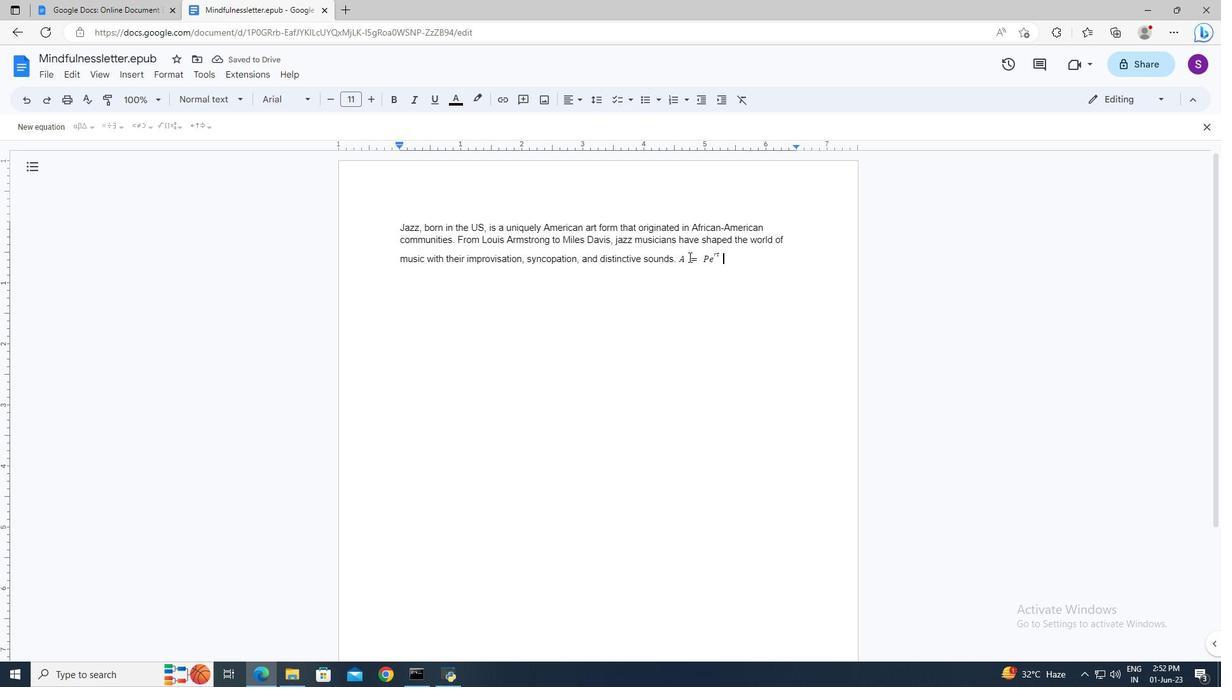 
Action: Key pressed <Key.shift>
Screenshot: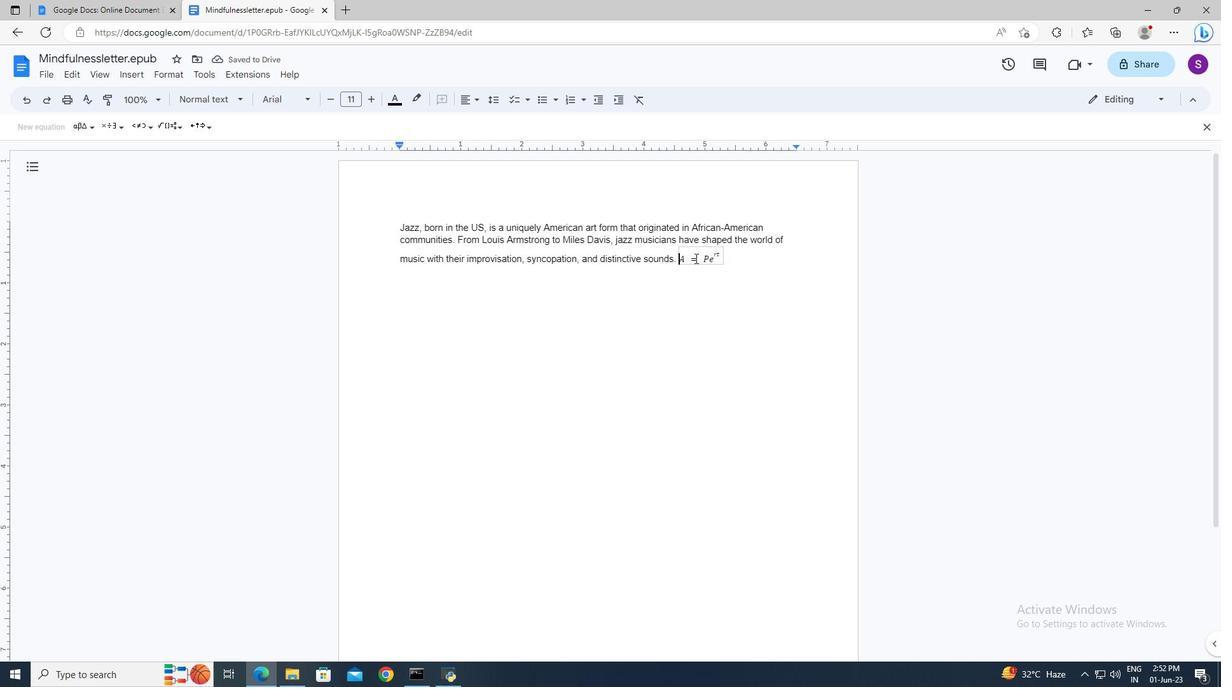 
Action: Mouse moved to (721, 260)
Screenshot: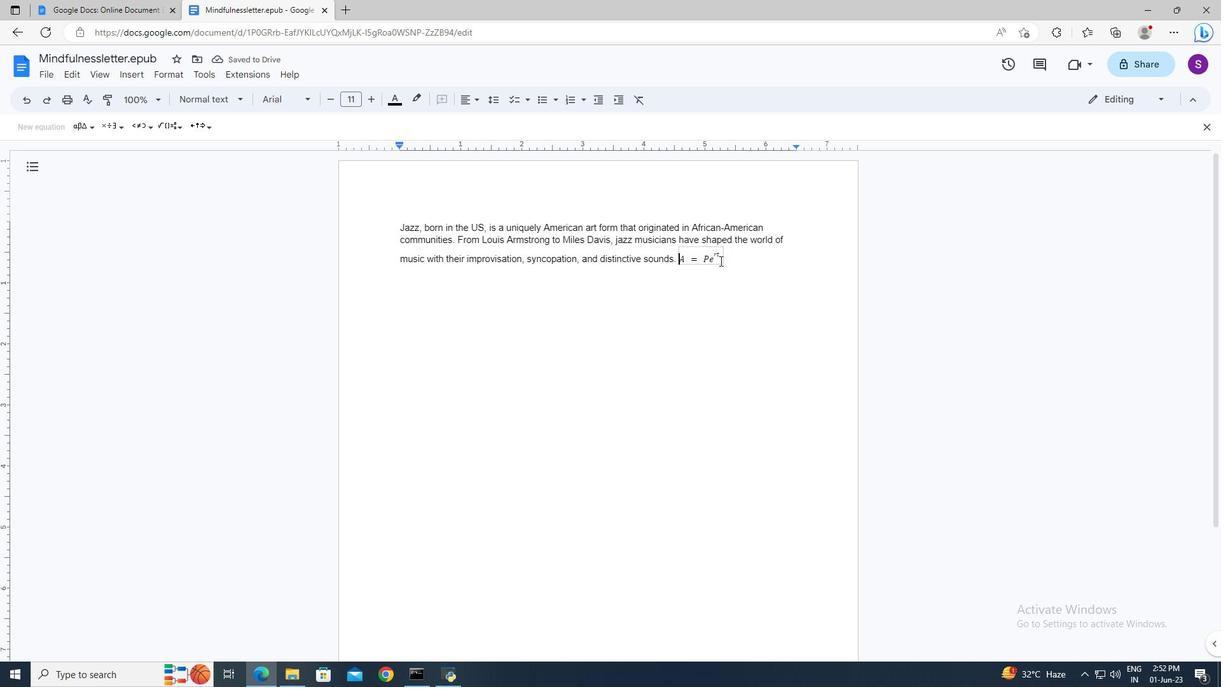 
Action: Mouse pressed left at (721, 260)
Screenshot: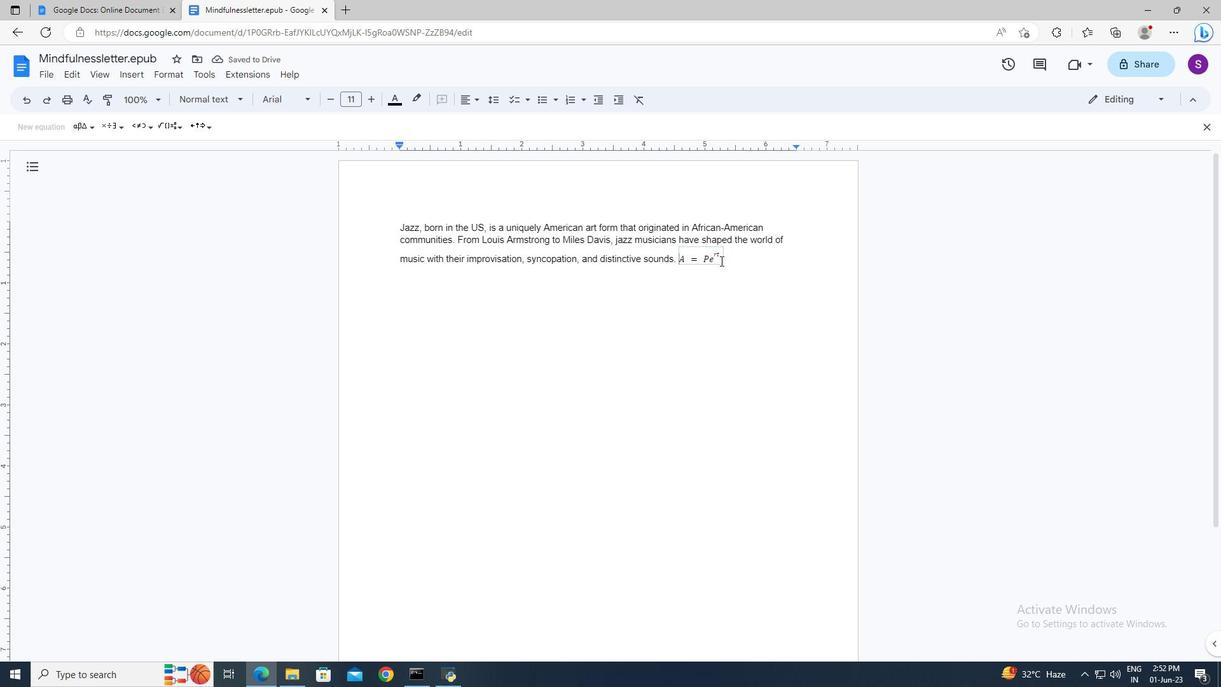 
Action: Key pressed <Key.shift><Key.shift><Key.shift><Key.shift><Key.shift><Key.shift>
Screenshot: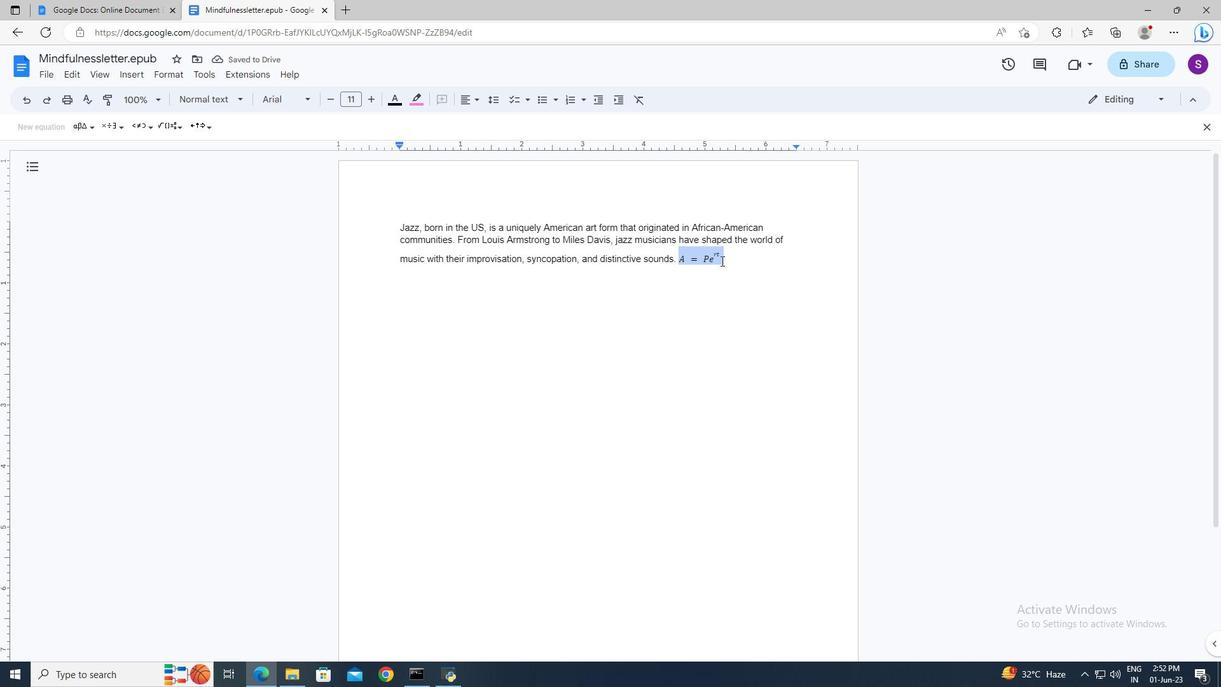 
Action: Mouse moved to (415, 99)
Screenshot: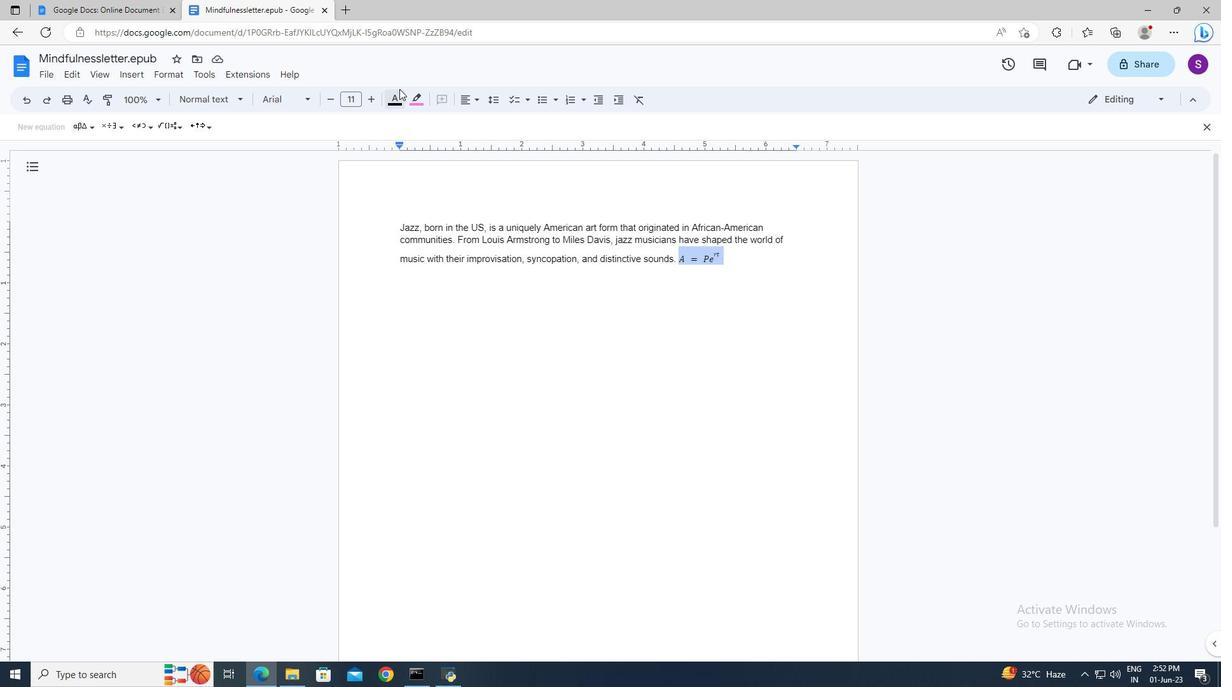 
Action: Mouse pressed left at (415, 99)
Screenshot: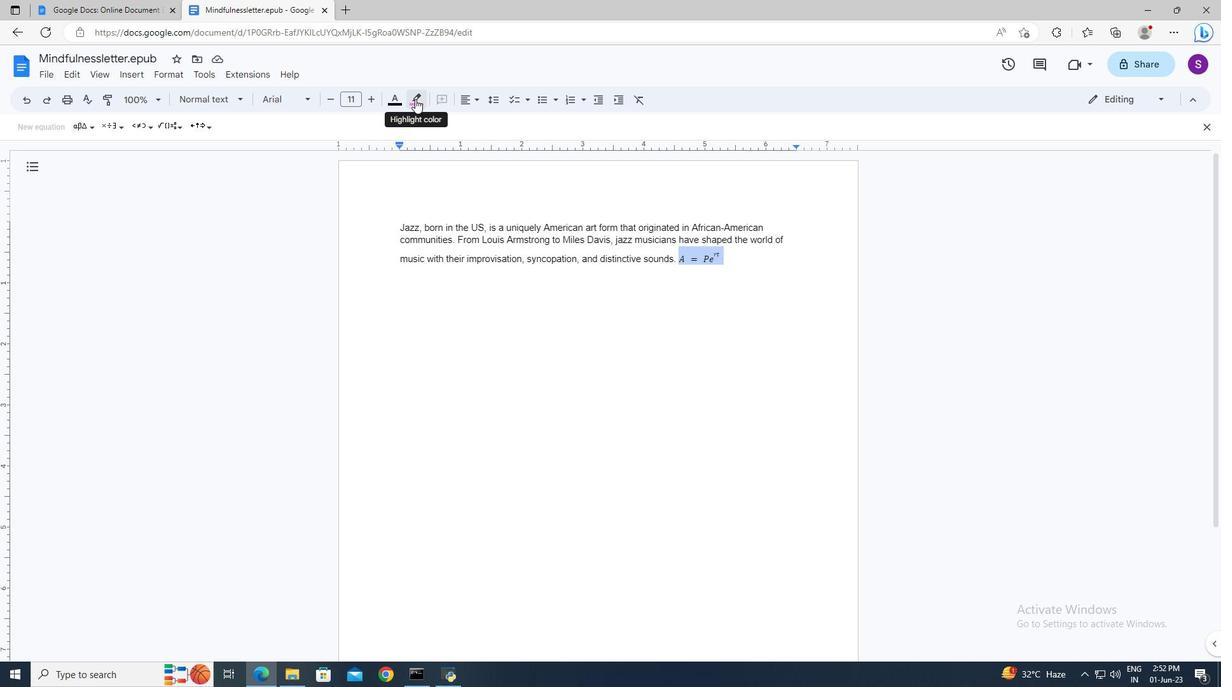 
Action: Mouse moved to (424, 271)
Screenshot: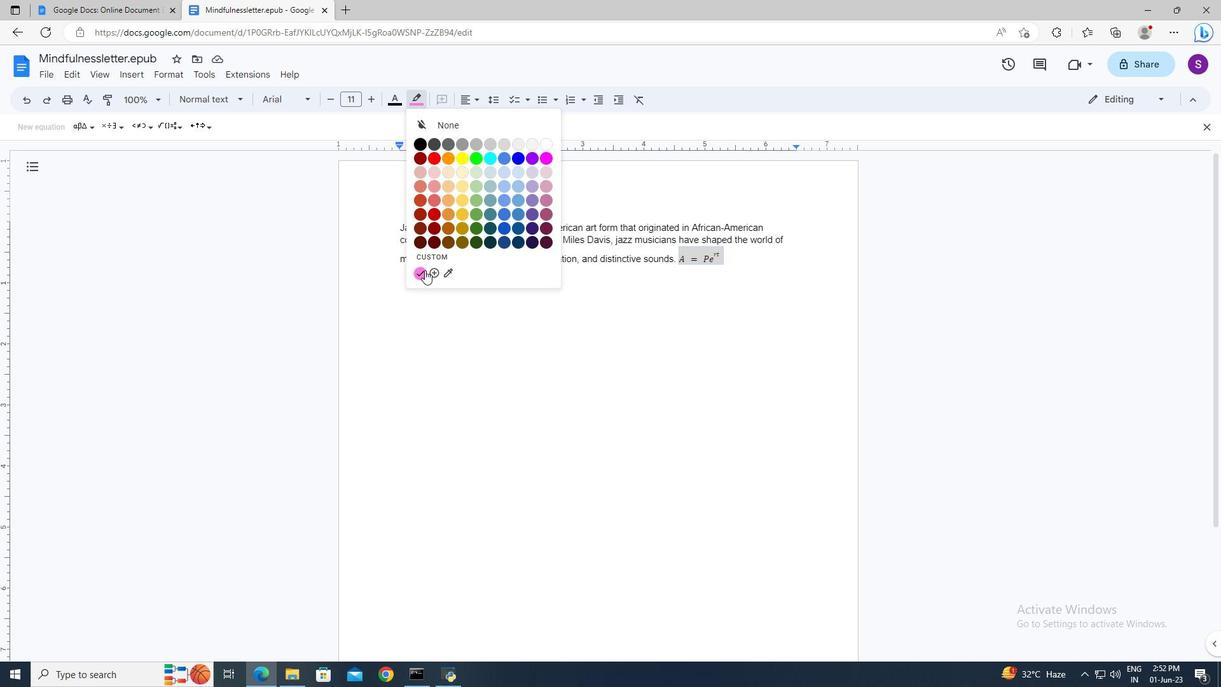 
Action: Mouse pressed left at (424, 271)
Screenshot: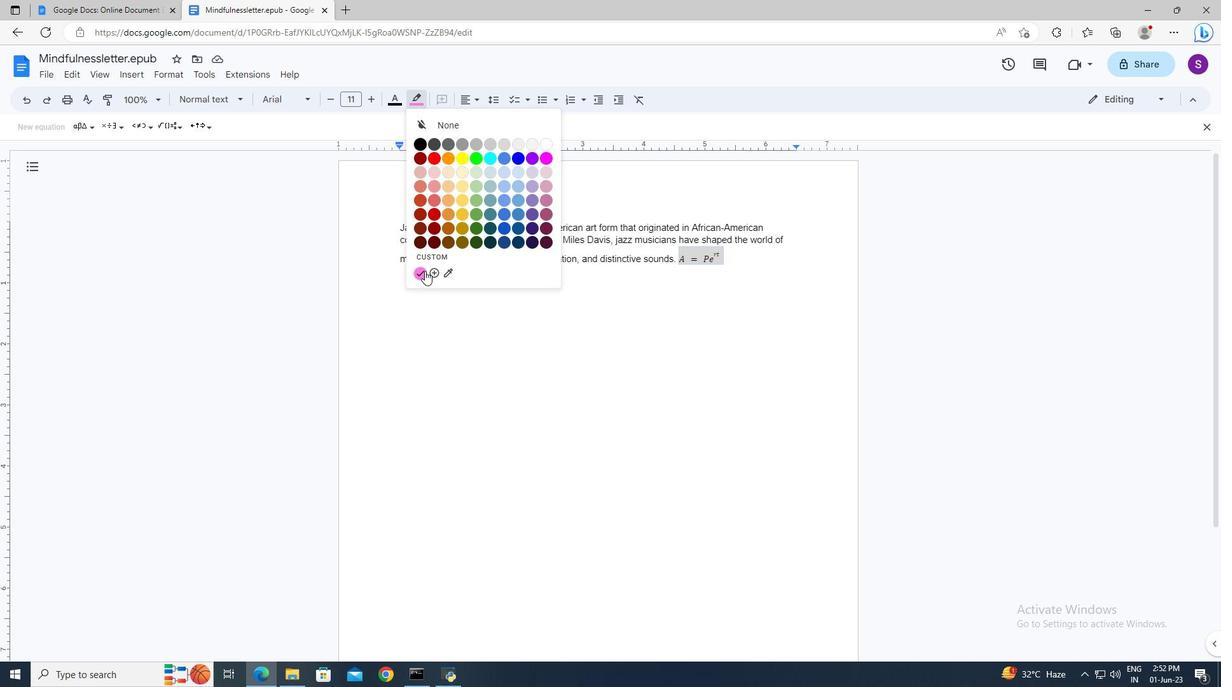 
Action: Mouse moved to (713, 302)
Screenshot: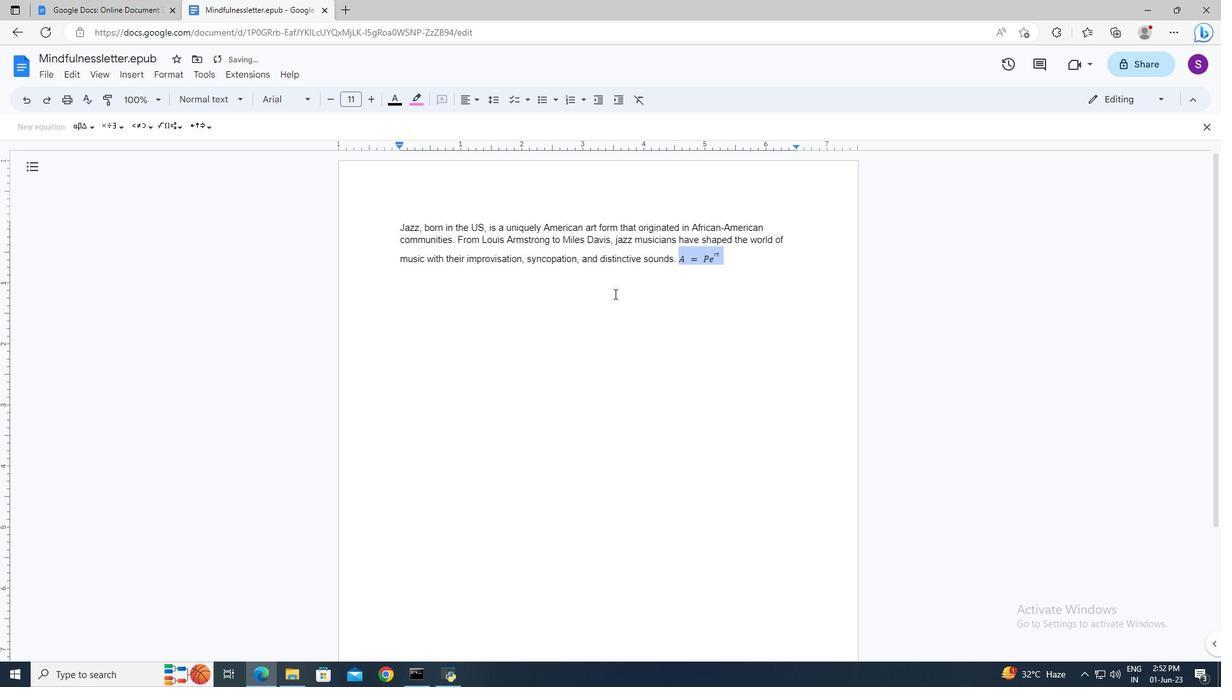
Action: Mouse pressed left at (713, 302)
Screenshot: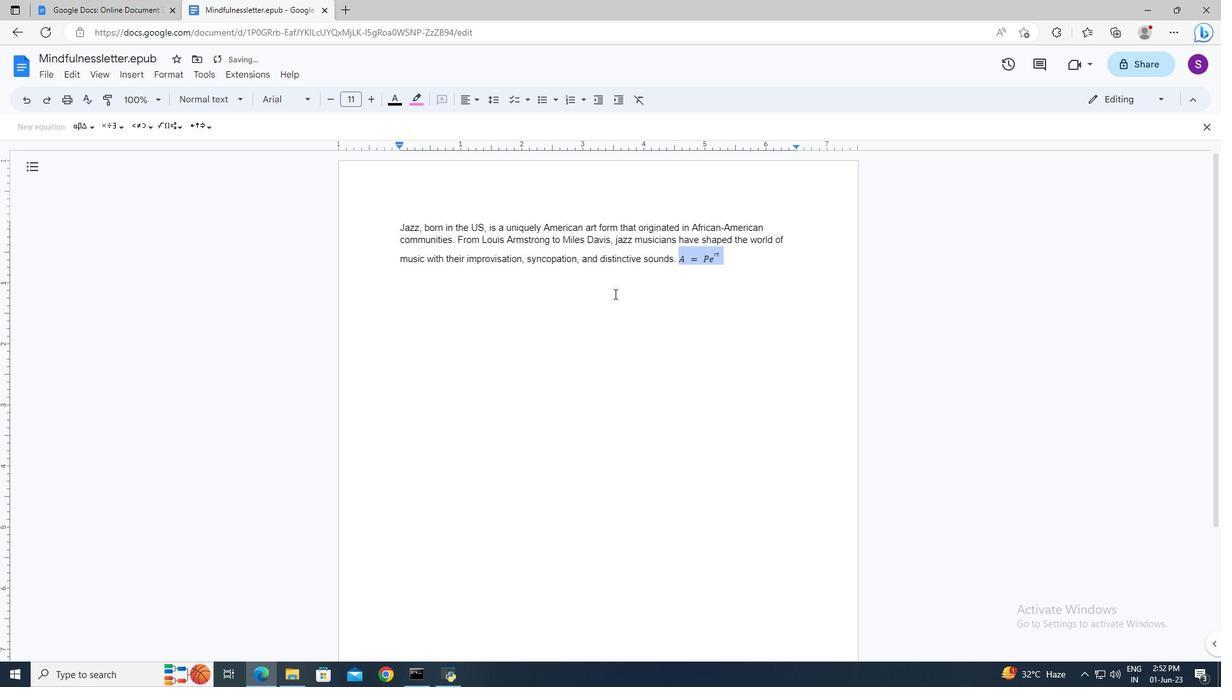 
Action: Mouse moved to (737, 260)
Screenshot: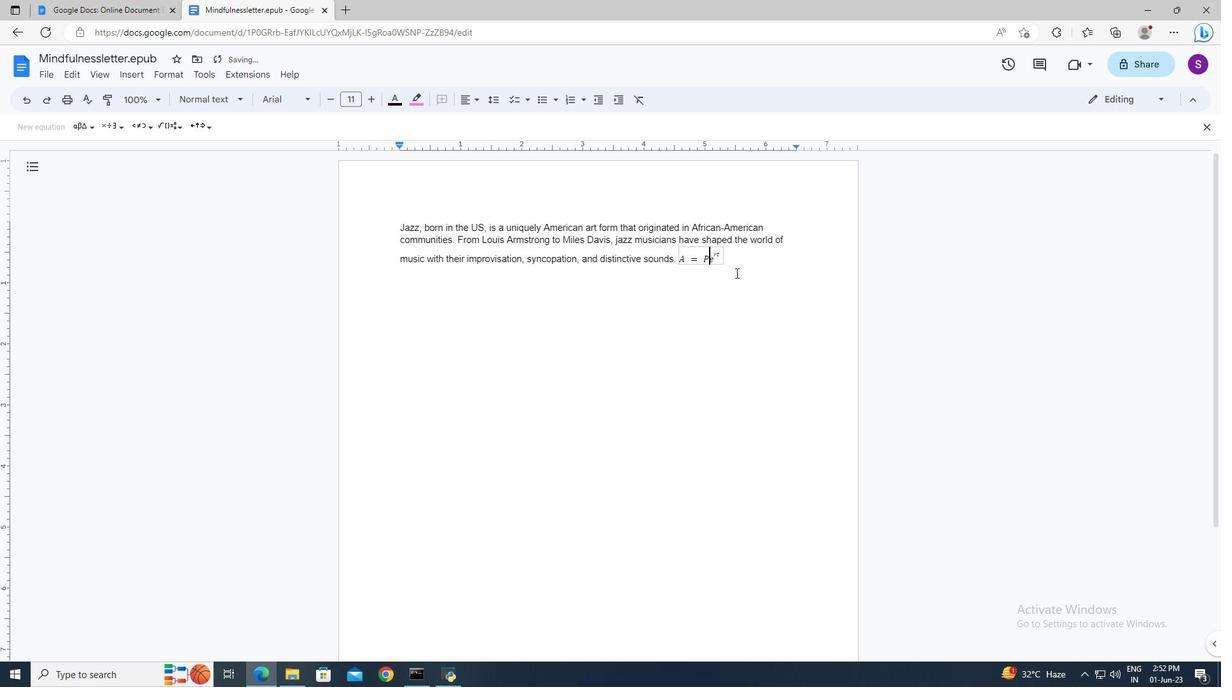 
Action: Mouse pressed left at (737, 260)
Screenshot: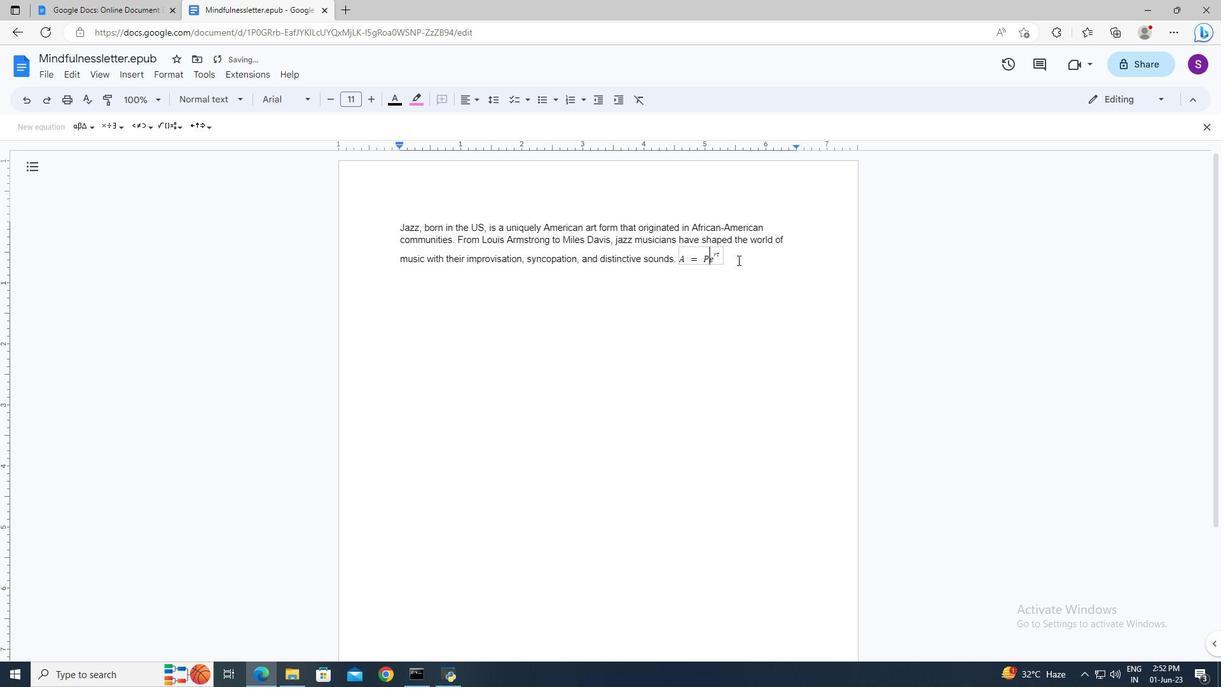 
Action: Key pressed <Key.enter>
Screenshot: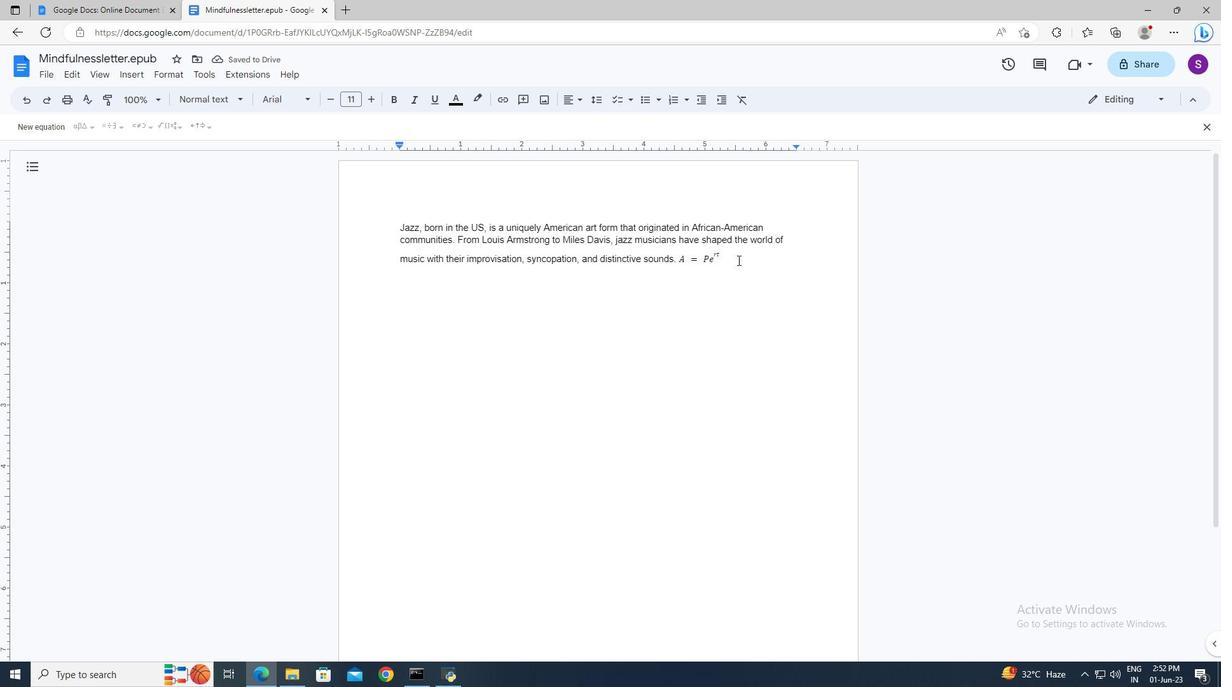 
Action: Mouse moved to (50, 74)
Screenshot: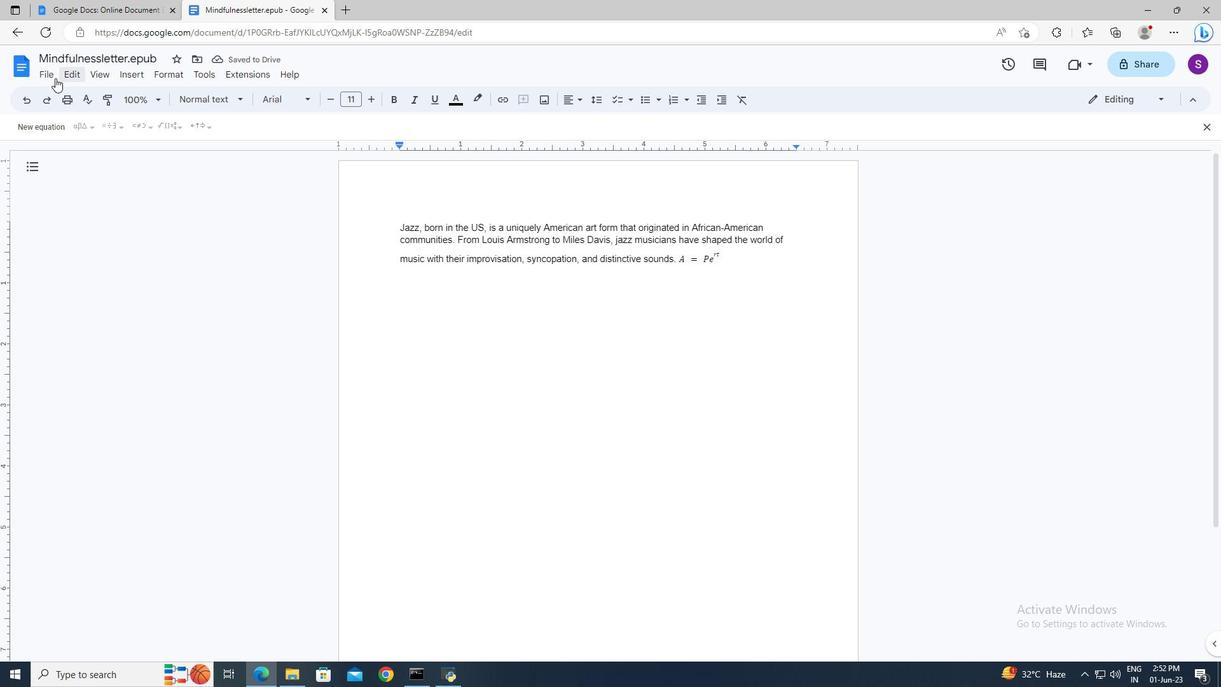 
Action: Mouse pressed left at (50, 74)
Screenshot: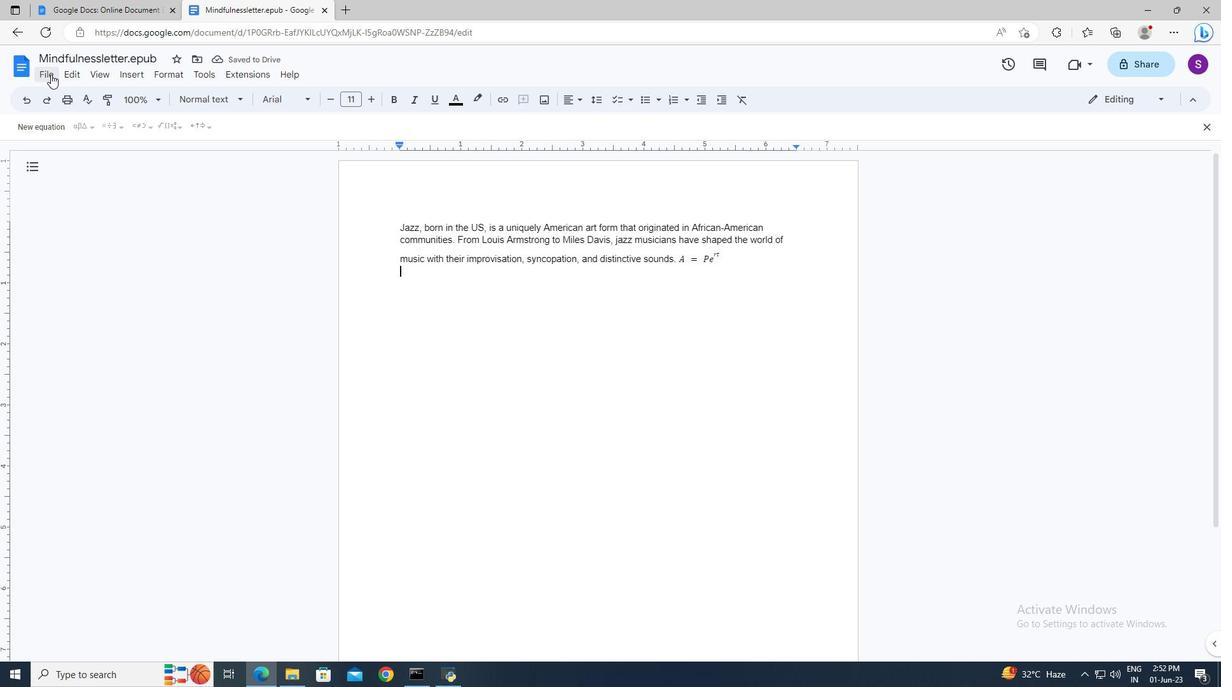 
Action: Mouse moved to (100, 419)
Screenshot: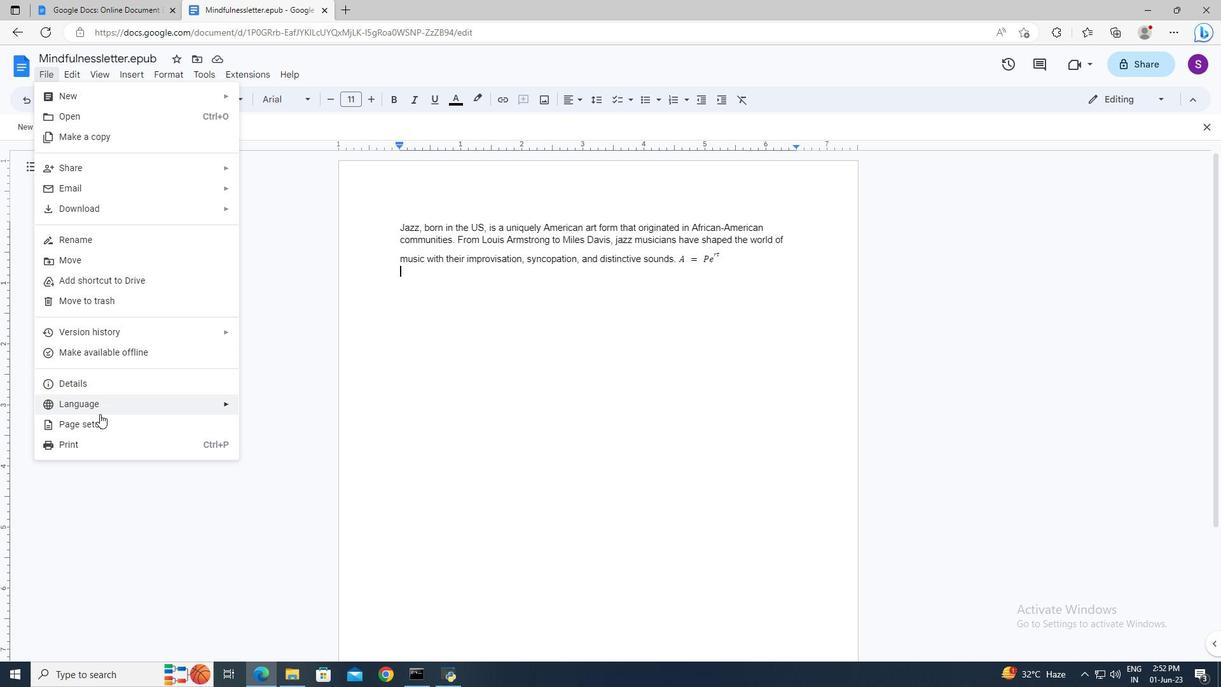 
Action: Mouse pressed left at (100, 419)
Screenshot: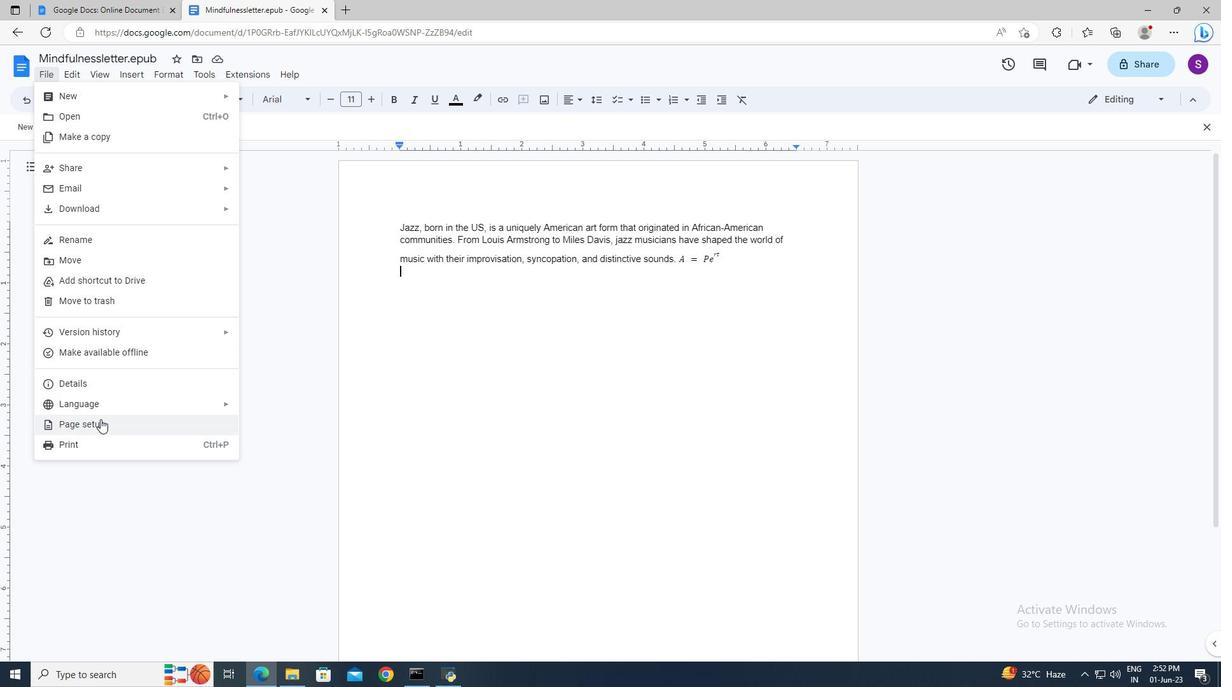 
Action: Mouse moved to (552, 334)
Screenshot: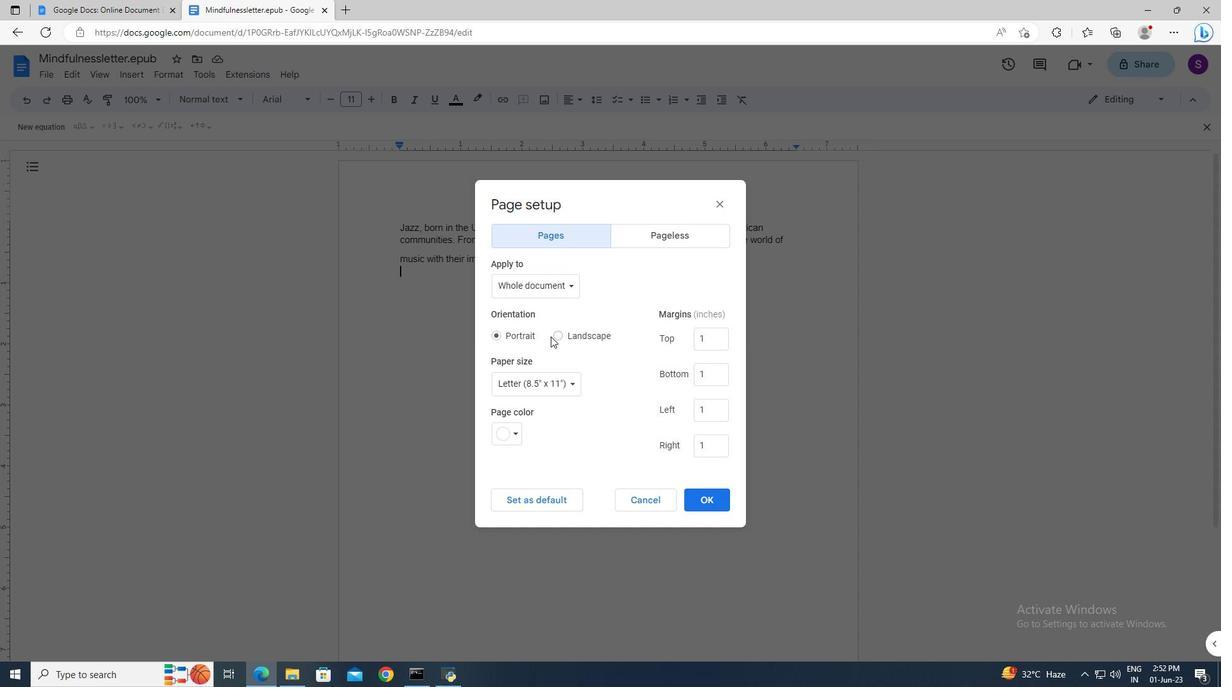 
Action: Mouse pressed left at (552, 334)
Screenshot: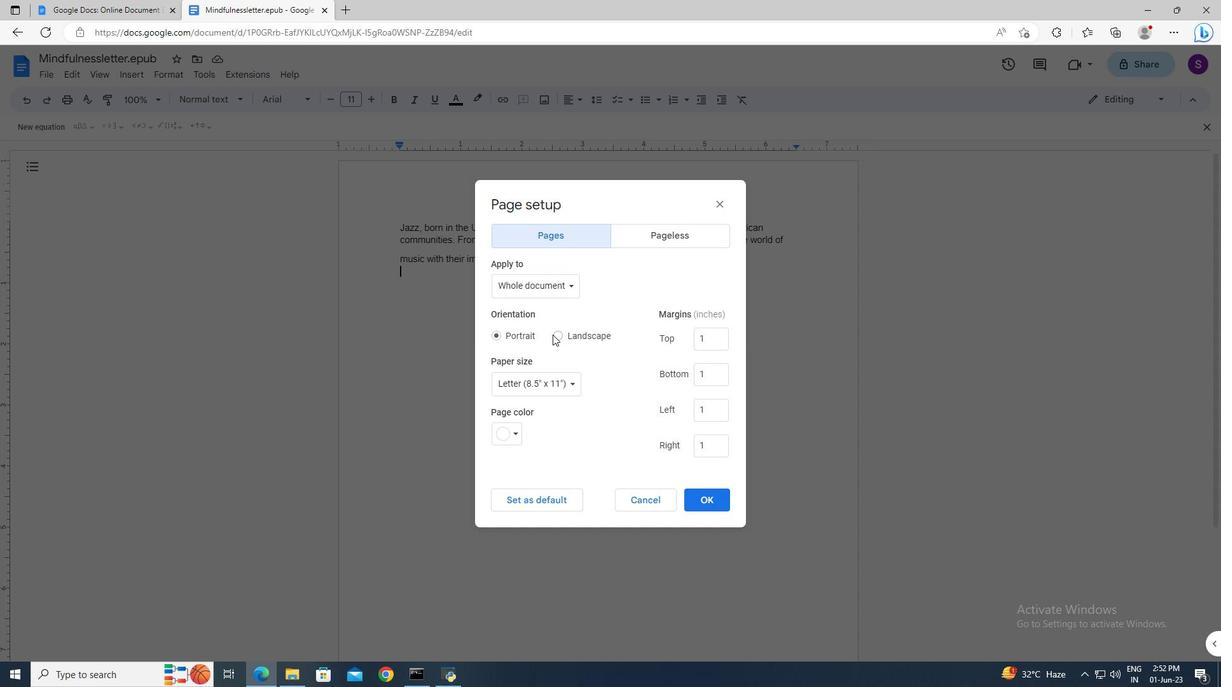 
Action: Mouse moved to (695, 498)
Screenshot: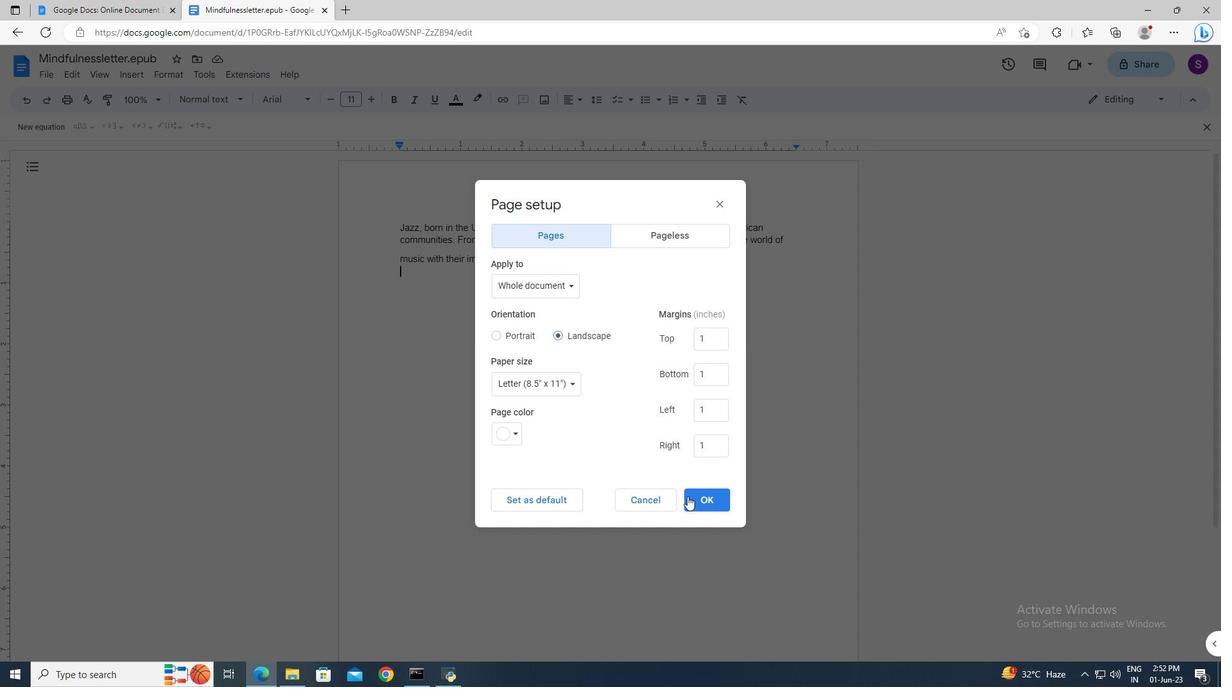 
Action: Mouse pressed left at (695, 498)
Screenshot: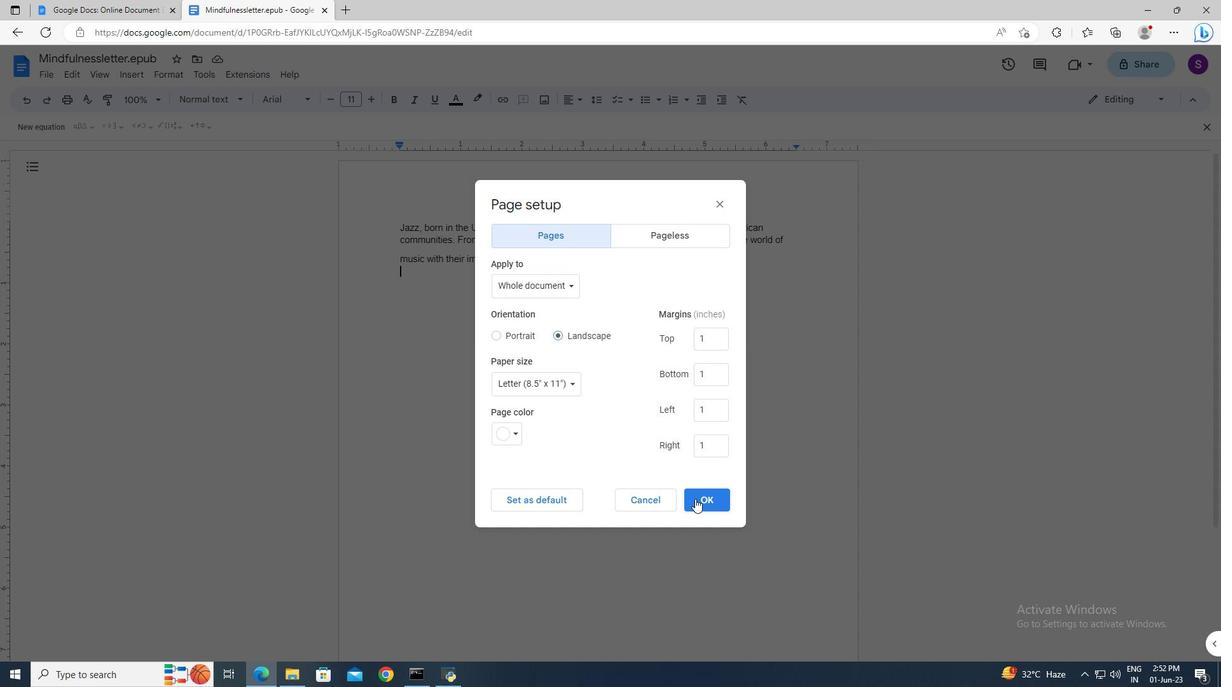 
Action: Mouse moved to (695, 498)
Screenshot: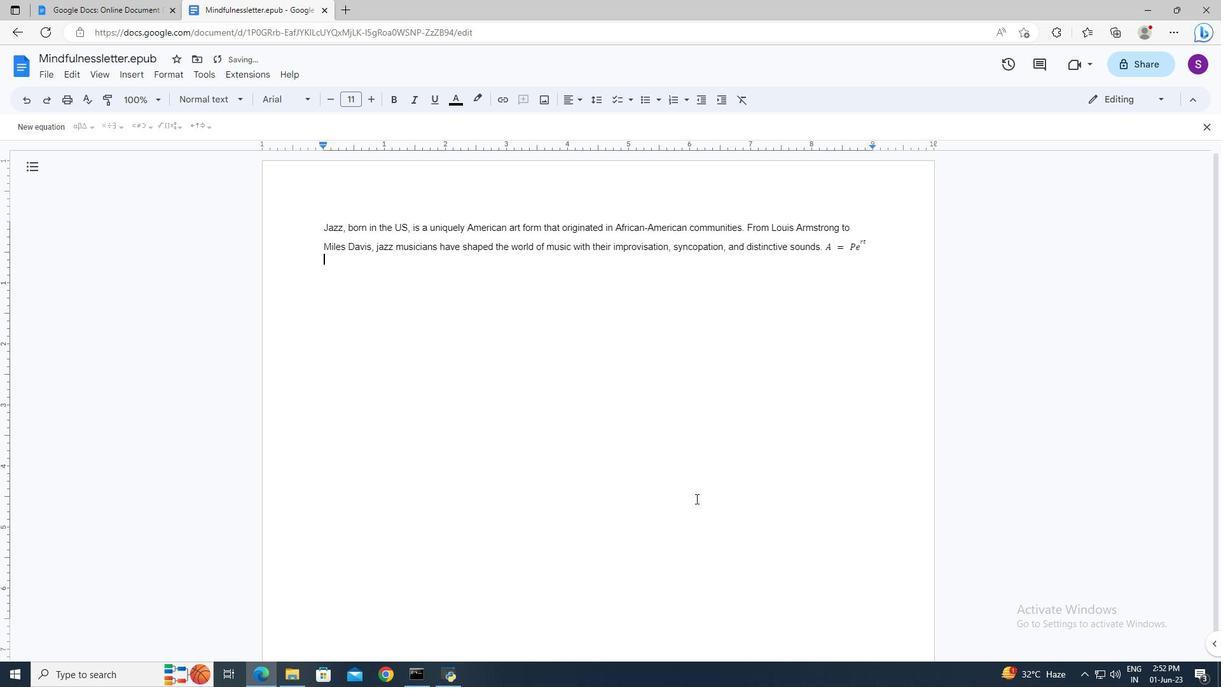 
